 Task: Open a blank worksheet and write heading  Product price data  Add product name:-  ' TOMS Shoe, UGG Shoe, Wolverine Shoe, Z-Coil Shoe, Adidas shoe, Gucci T-shirt, Louis Vuitton bag, Zara Shirt, H&M jeans, Chanel perfume. ' in November Last week sales are  5000 to 5050. product price in between:-  5000 to 10000. Save page analysisMonthlySales_Analysis_2022
Action: Mouse moved to (73, 32)
Screenshot: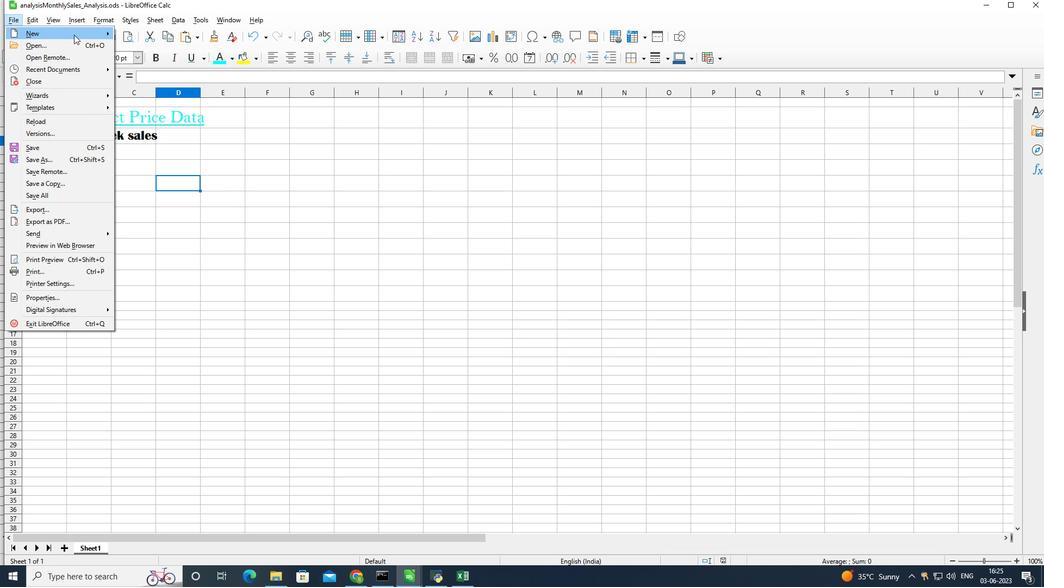 
Action: Mouse pressed left at (73, 32)
Screenshot: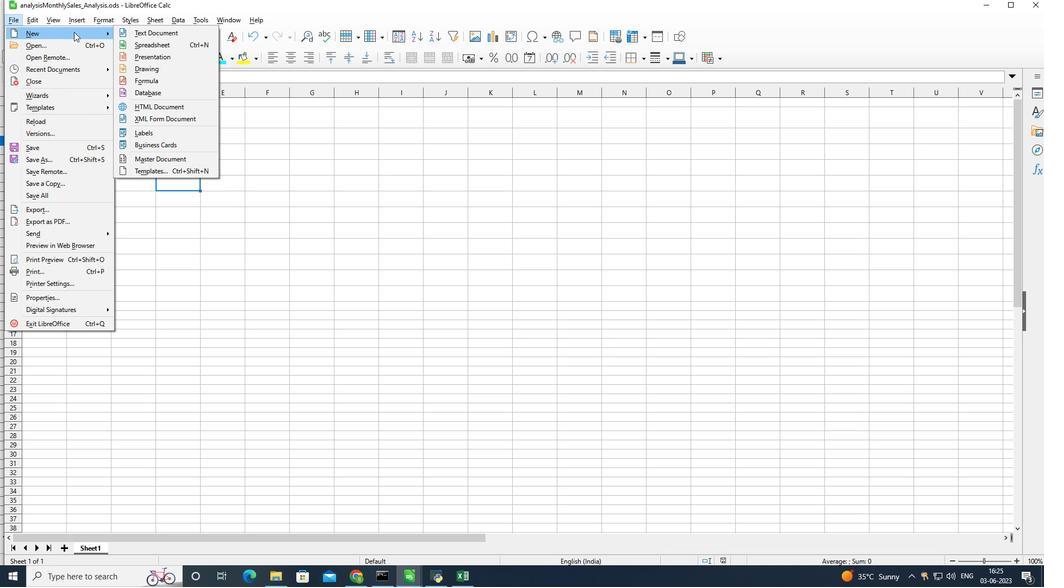 
Action: Mouse moved to (141, 41)
Screenshot: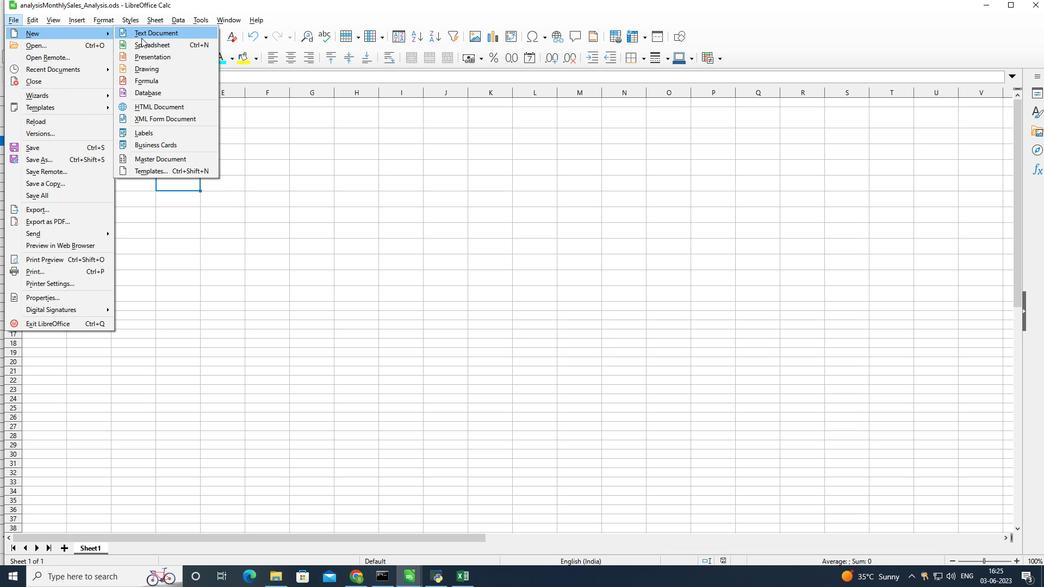 
Action: Mouse pressed left at (141, 41)
Screenshot: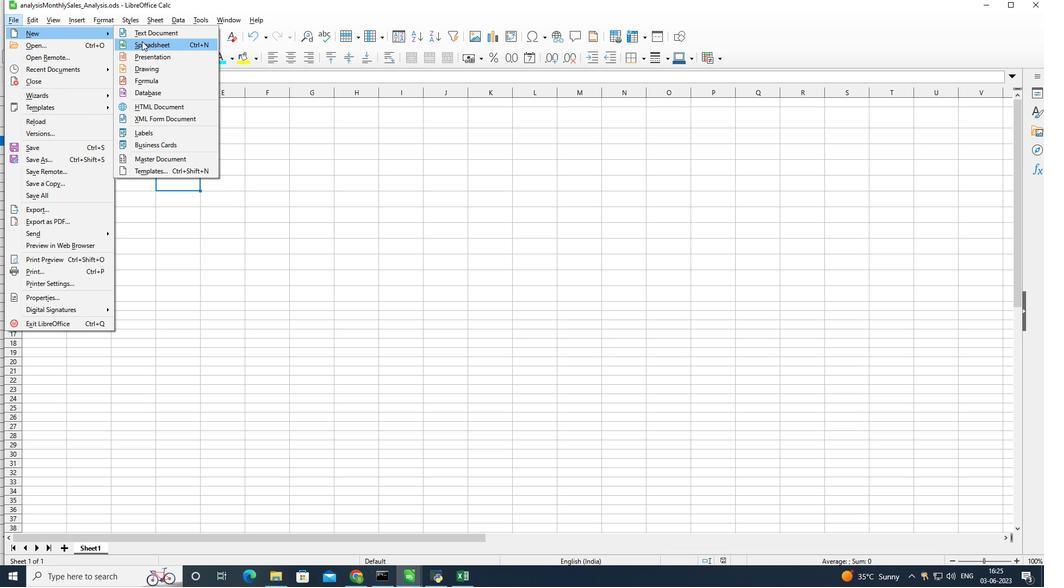 
Action: Mouse moved to (81, 113)
Screenshot: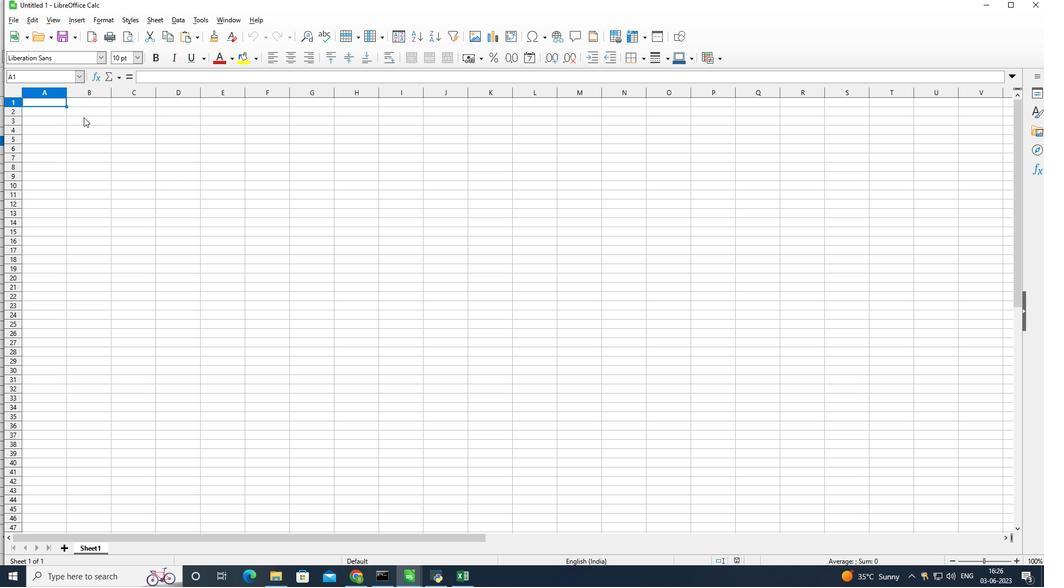 
Action: Mouse pressed left at (81, 113)
Screenshot: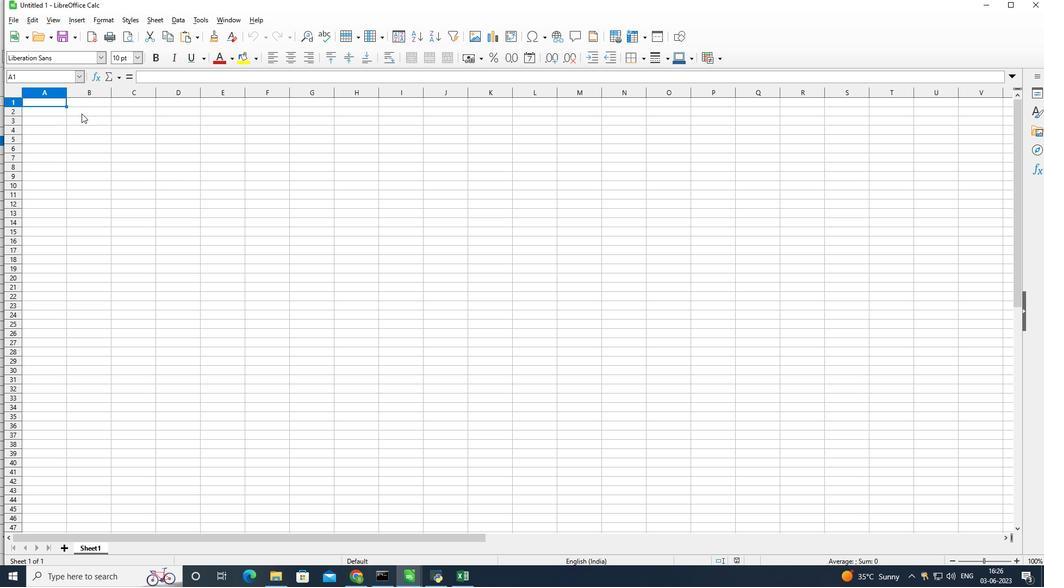 
Action: Mouse moved to (110, 110)
Screenshot: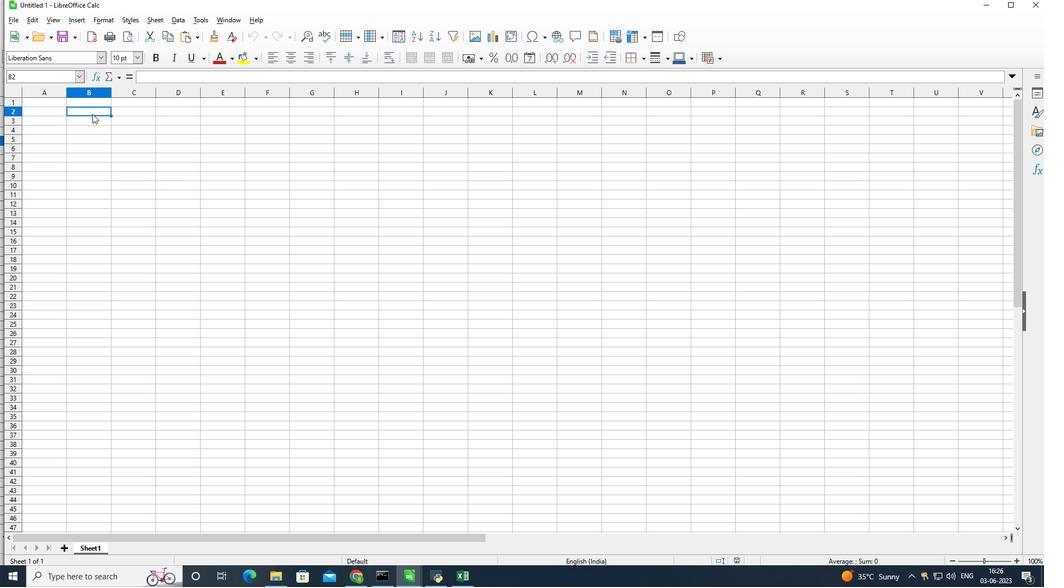 
Action: Key pressed <Key.shift>Product<Key.space>price<Key.space>data
Screenshot: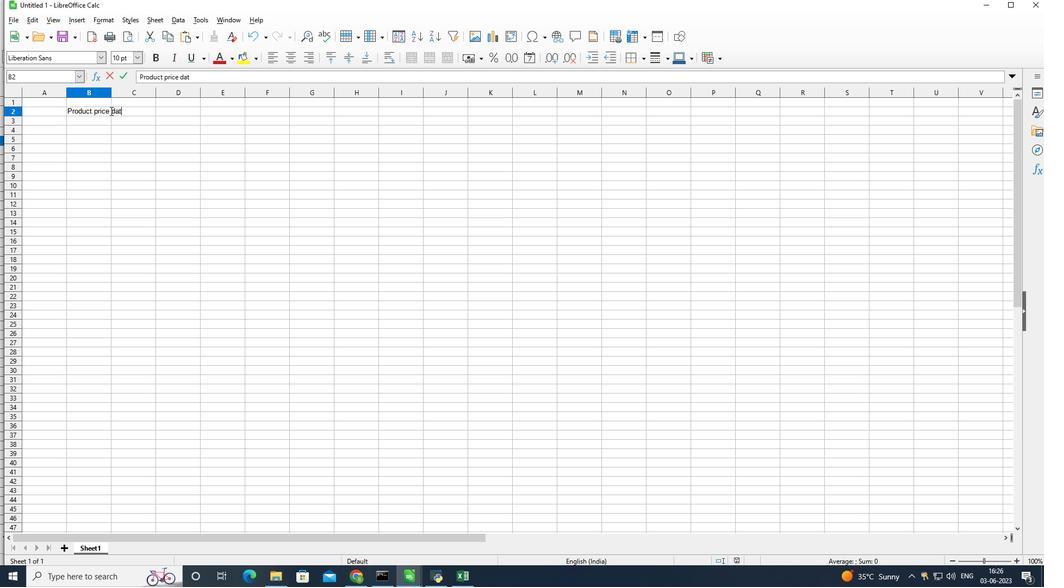 
Action: Mouse moved to (50, 119)
Screenshot: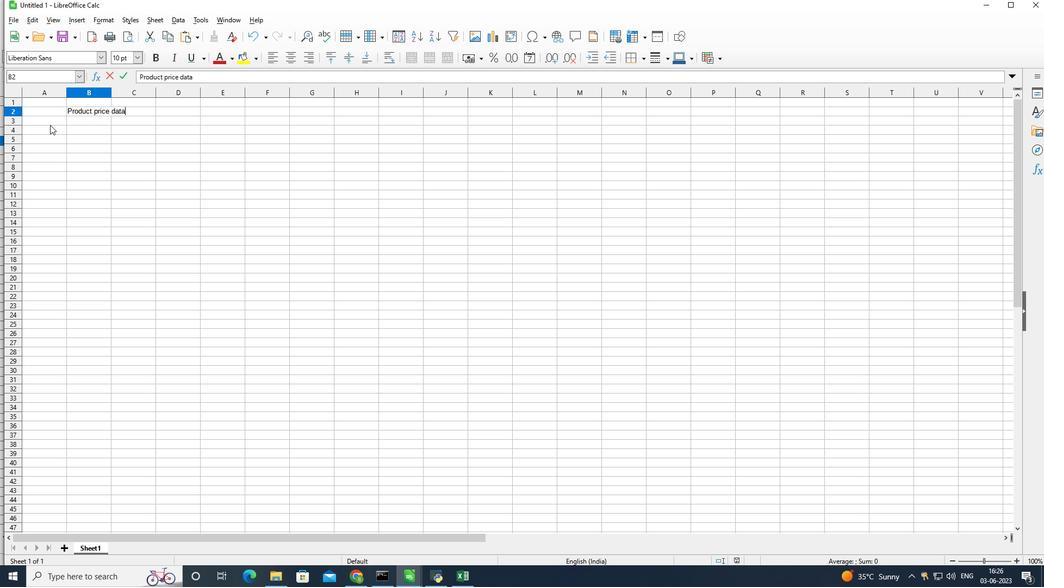 
Action: Mouse pressed left at (50, 119)
Screenshot: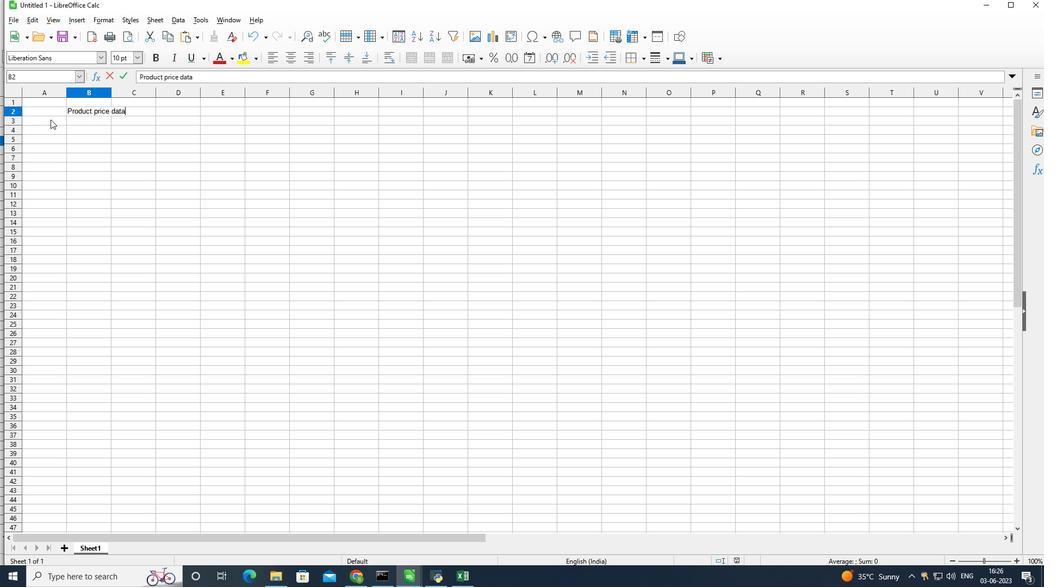 
Action: Mouse moved to (79, 103)
Screenshot: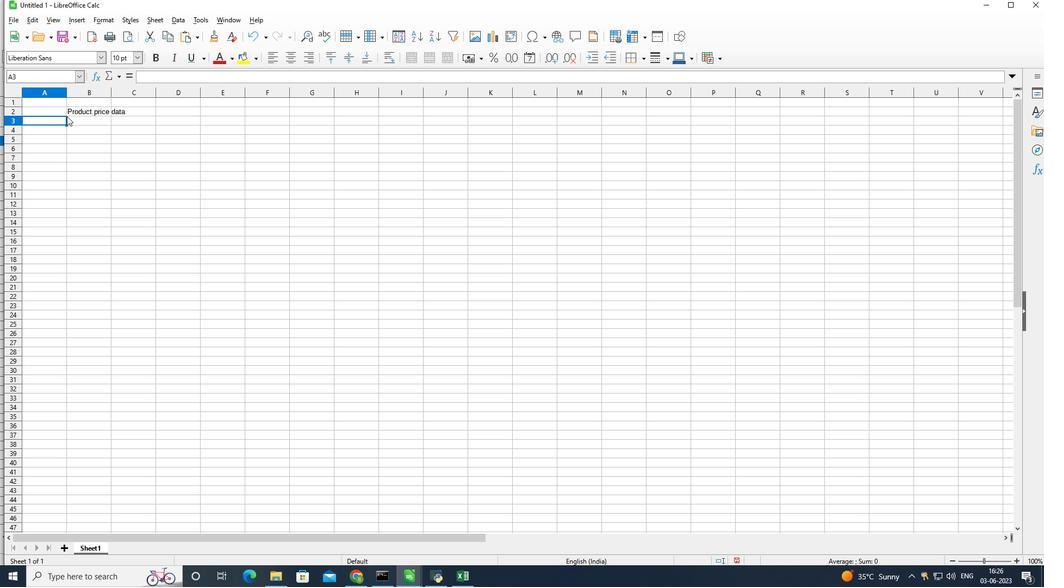 
Action: Key pressed <Key.shift>Name<Key.enter><Key.shift>T<Key.shift>OMS<Key.space>shoe<Key.enter><Key.shift>UGC<Key.space>shoe<Key.enter><Key.shift>Wolverine<Key.space><Key.shift>Shoe<Key.enter><Key.shift>Z-<Key.shift>Coil<Key.space><Key.shift>shoe<Key.enter>
Screenshot: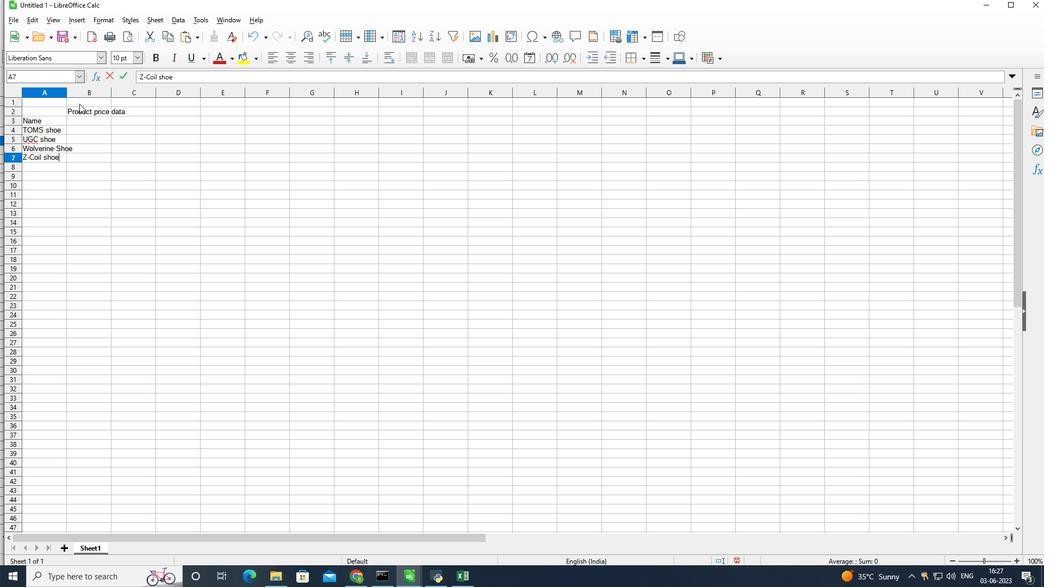 
Action: Mouse moved to (366, 213)
Screenshot: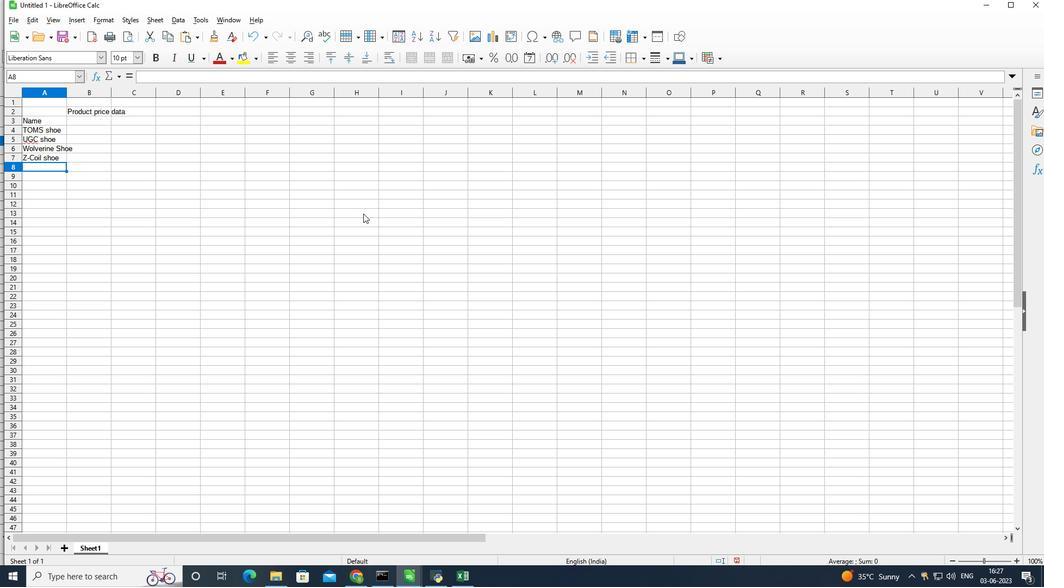 
Action: Key pressed <Key.shift>
Screenshot: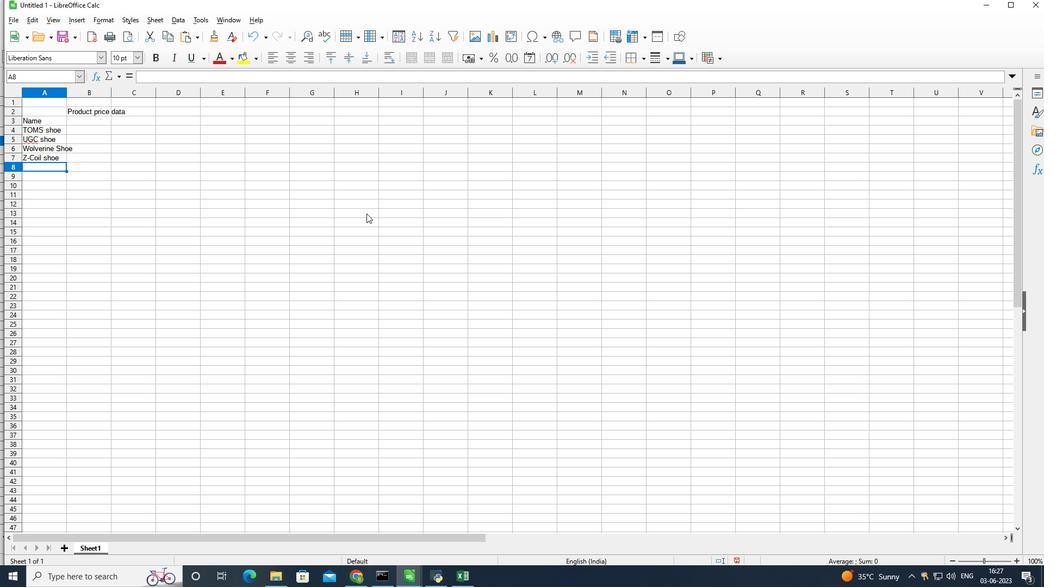 
Action: Mouse moved to (367, 213)
Screenshot: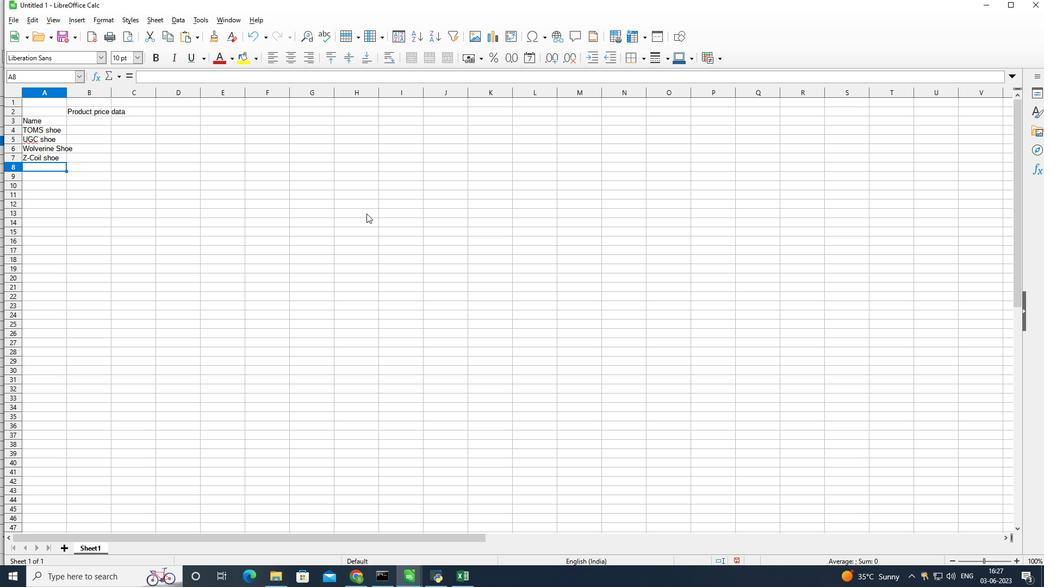
Action: Key pressed Adidas<Key.space>shoe<Key.enter><Key.shift><Key.shift><Key.shift><Key.shift><Key.shift><Key.shift><Key.shift><Key.shift><Key.shift><Key.shift><Key.shift><Key.shift><Key.shift><Key.shift><Key.shift><Key.shift>Gucci<Key.space><Key.shift>T-shirt<Key.enter>
Screenshot: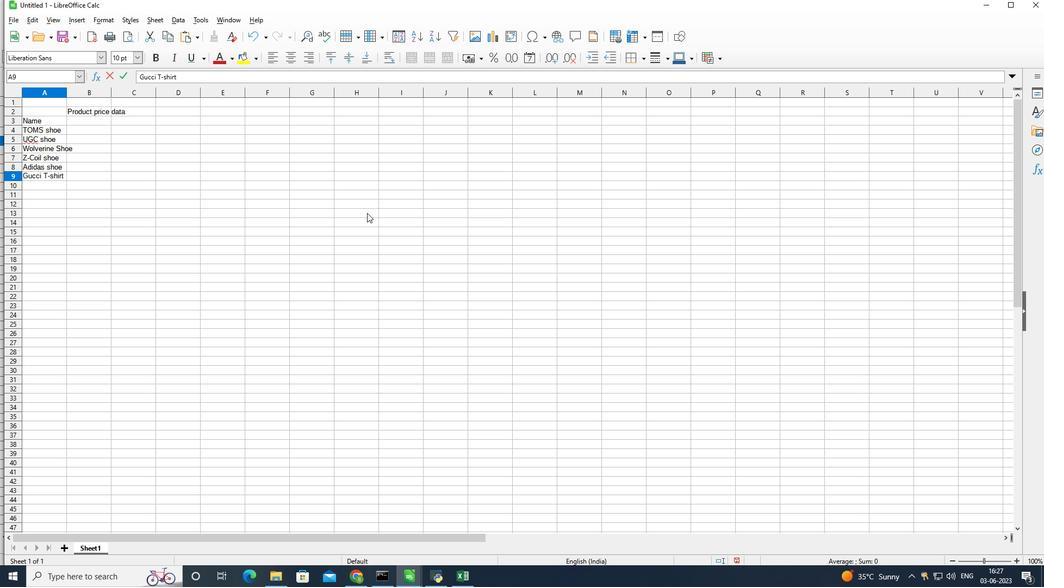 
Action: Mouse moved to (384, 201)
Screenshot: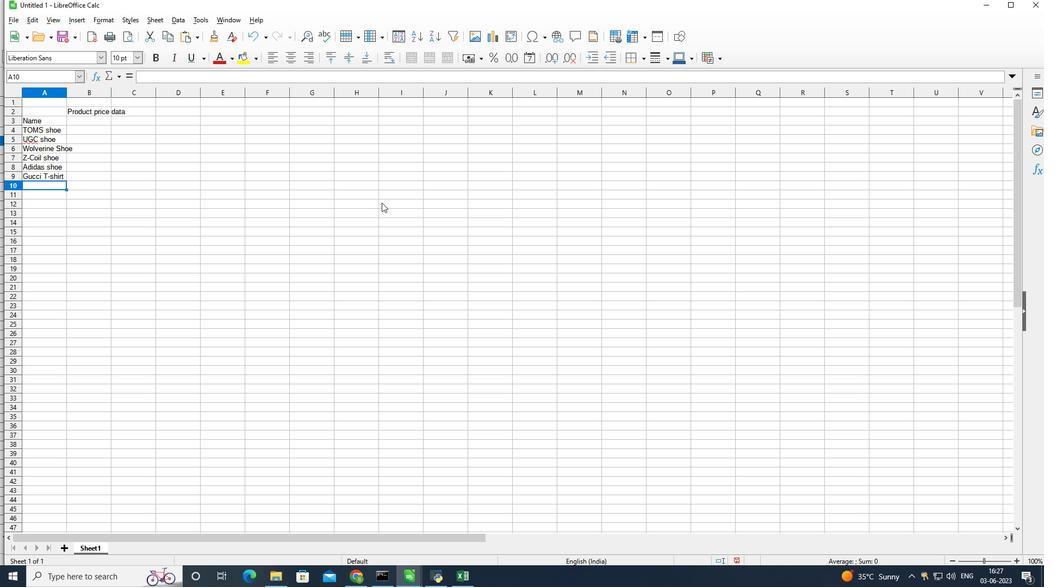 
Action: Key pressed <Key.shift>Vuitton<Key.space>bag<Key.enter><Key.shift>Zara<Key.space>shirt<Key.enter><Key.shift><Key.shift><Key.shift>H<Key.shift_r><Key.shift_r><Key.shift_r>&<Key.shift>M<Key.space>jeans<Key.enter><Key.shift>Chanel<Key.space>perfume
Screenshot: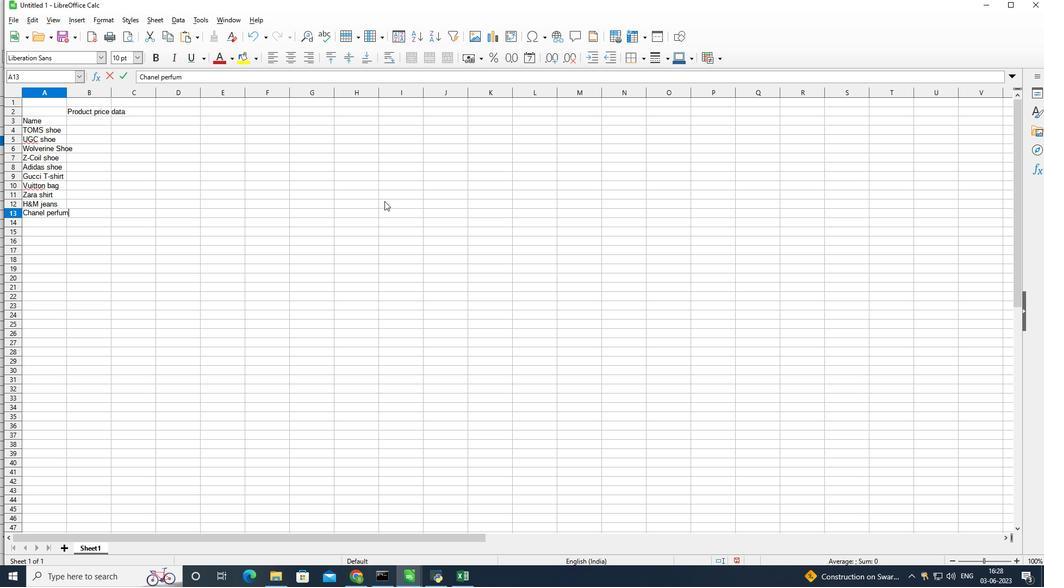 
Action: Mouse moved to (78, 117)
Screenshot: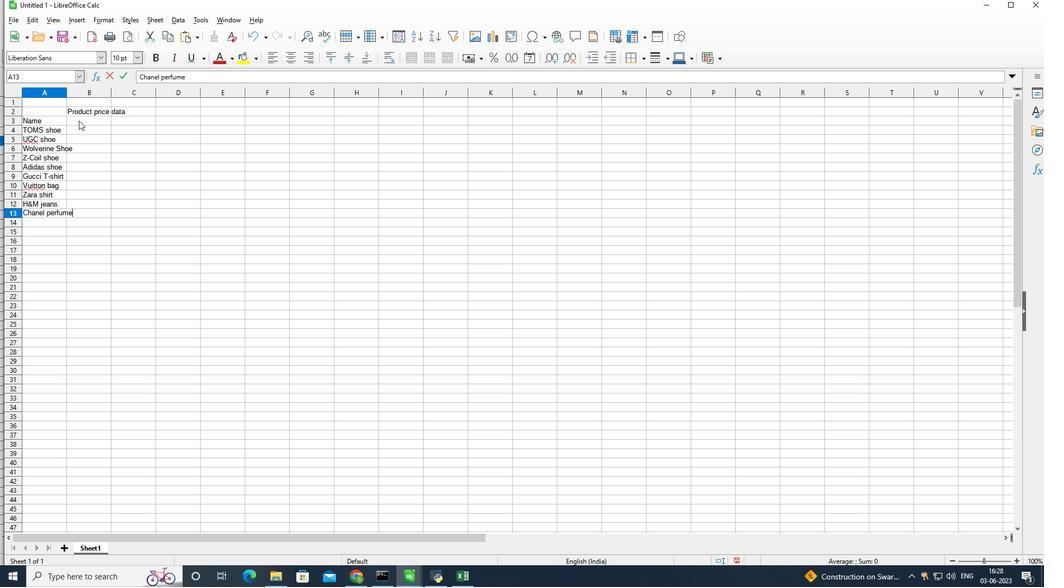 
Action: Mouse pressed left at (78, 117)
Screenshot: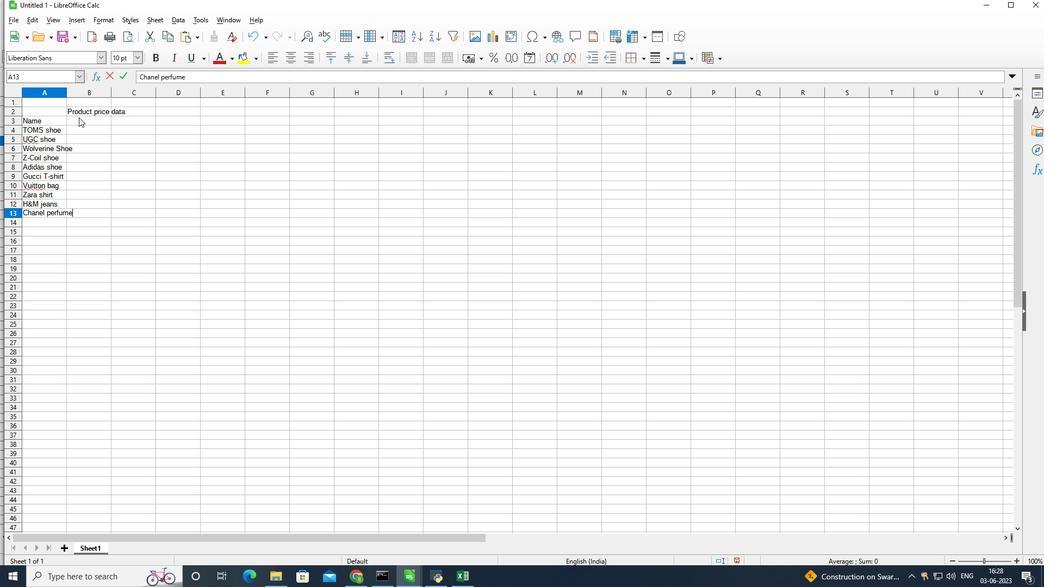 
Action: Mouse moved to (98, 119)
Screenshot: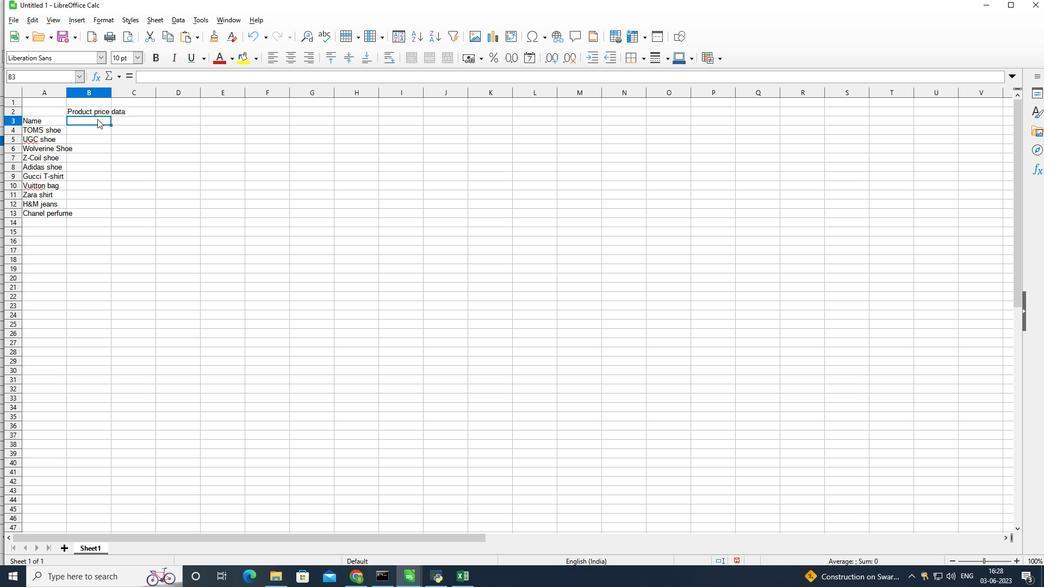 
Action: Mouse pressed left at (98, 119)
Screenshot: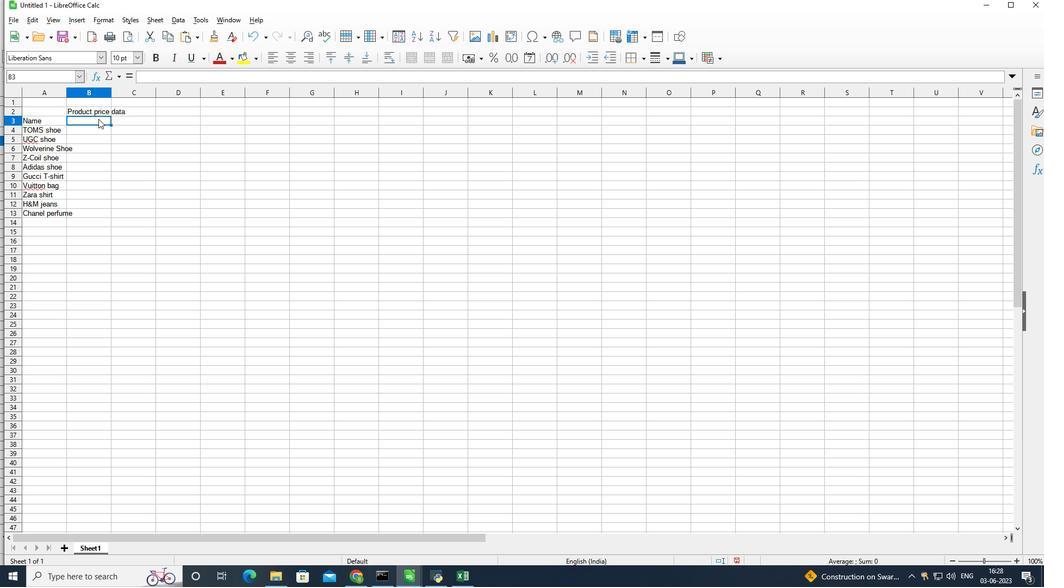 
Action: Mouse moved to (140, 121)
Screenshot: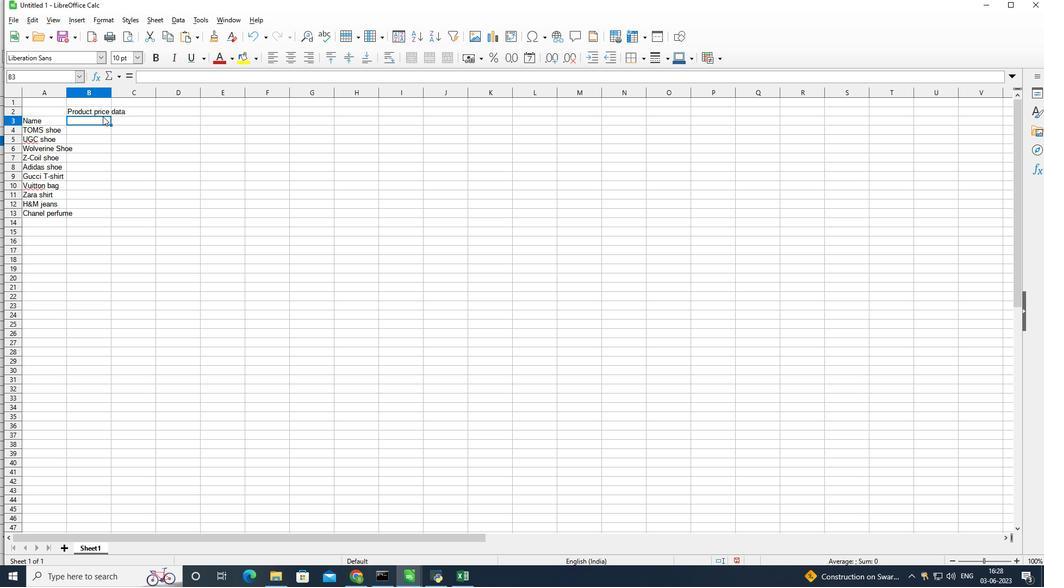 
Action: Key pressed <Key.shift><Key.shift><Key.shift>N
Screenshot: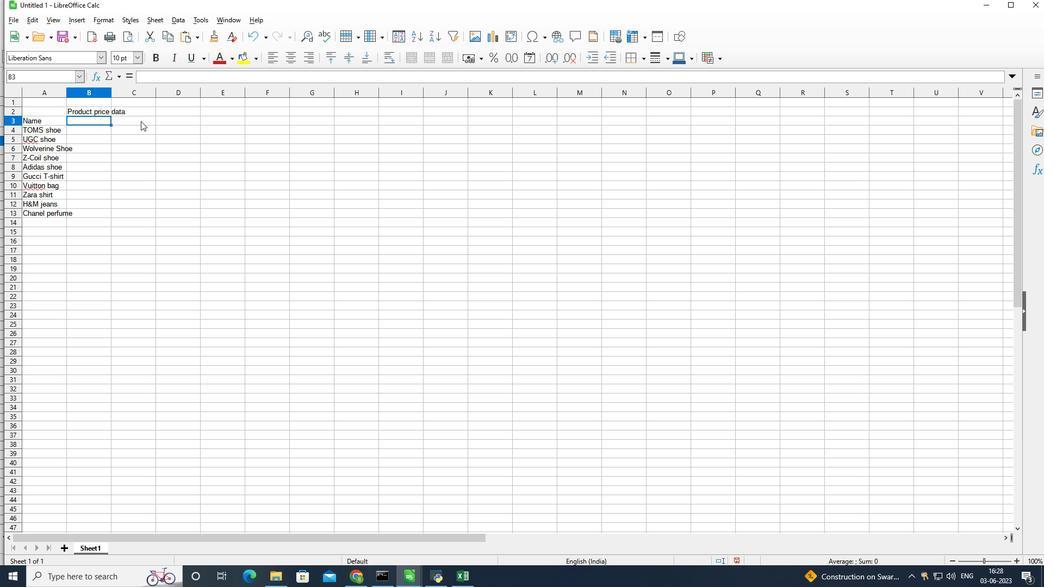 
Action: Mouse moved to (131, 90)
Screenshot: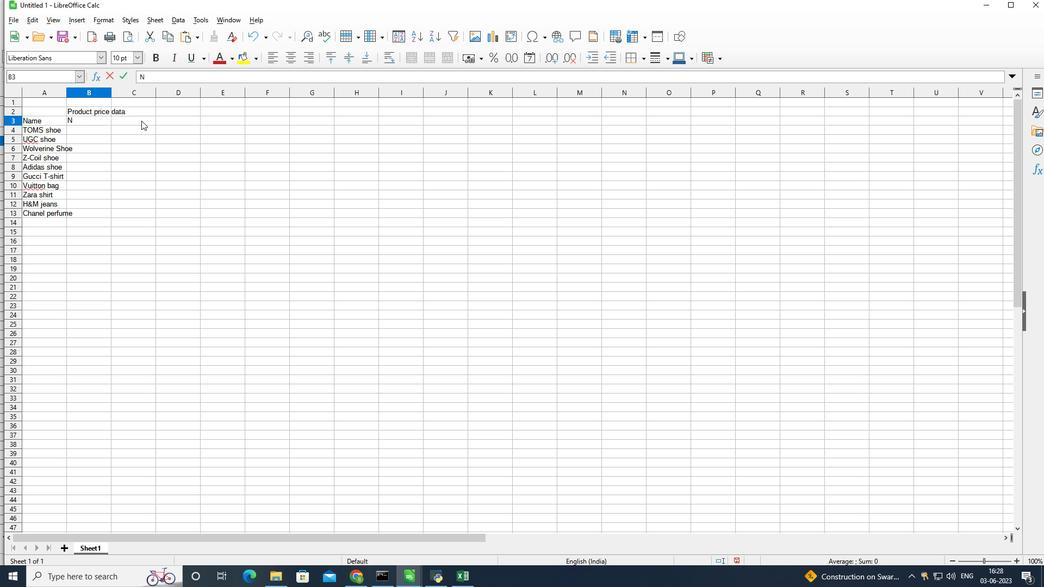 
Action: Key pressed <Key.backspace>
Screenshot: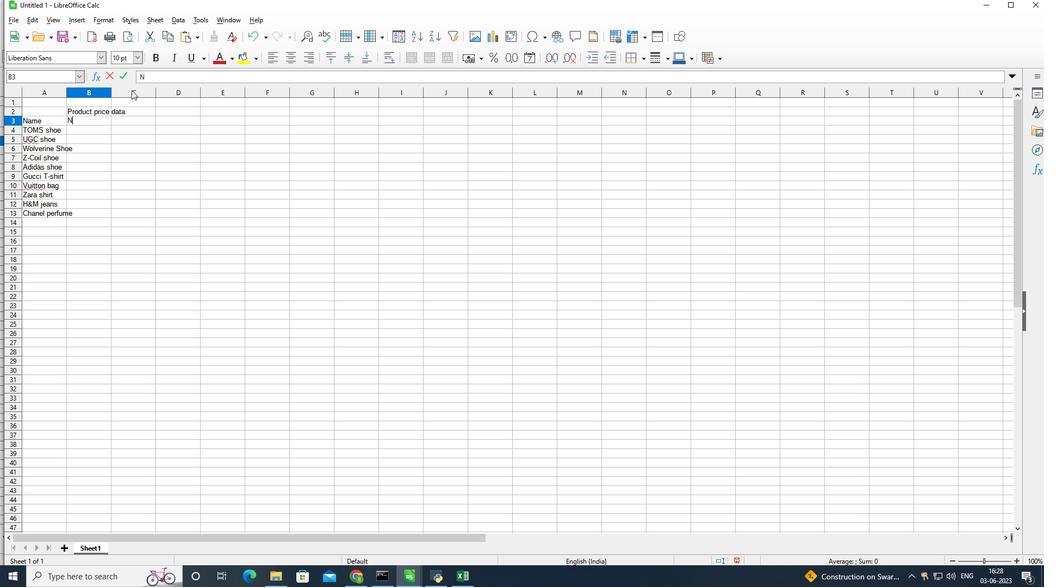 
Action: Mouse moved to (121, 116)
Screenshot: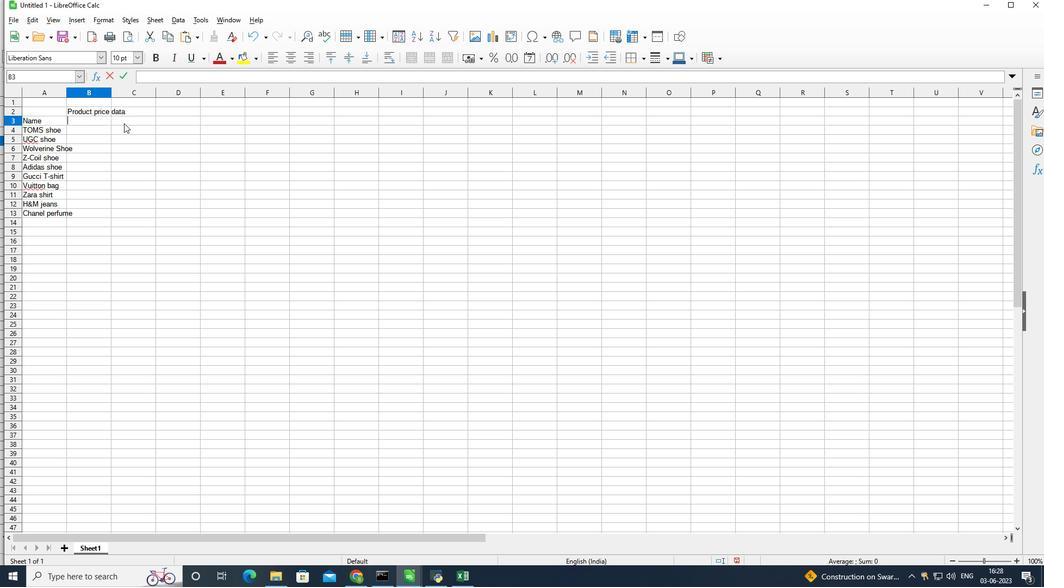 
Action: Mouse pressed left at (121, 116)
Screenshot: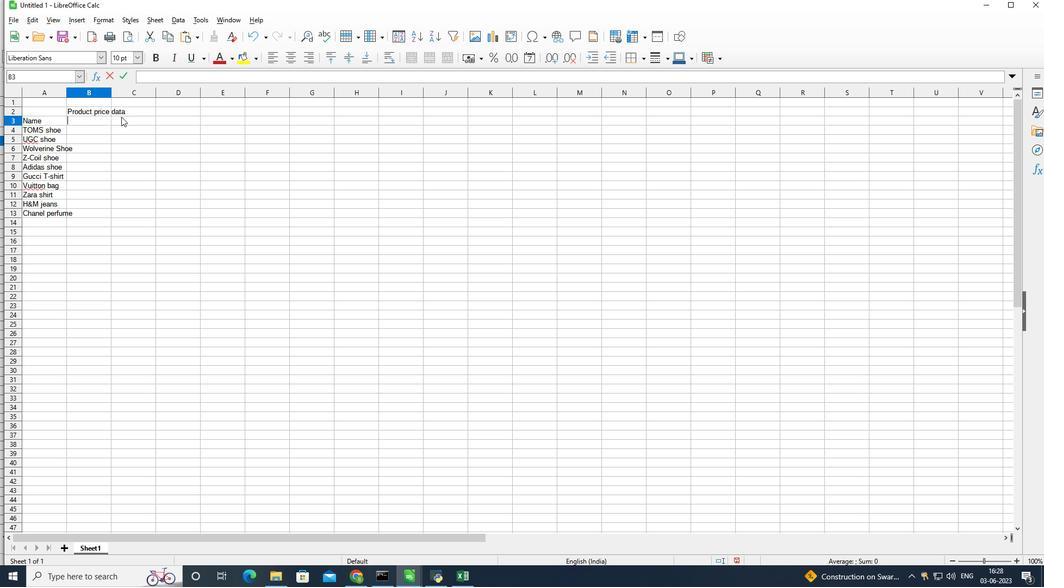 
Action: Mouse moved to (122, 117)
Screenshot: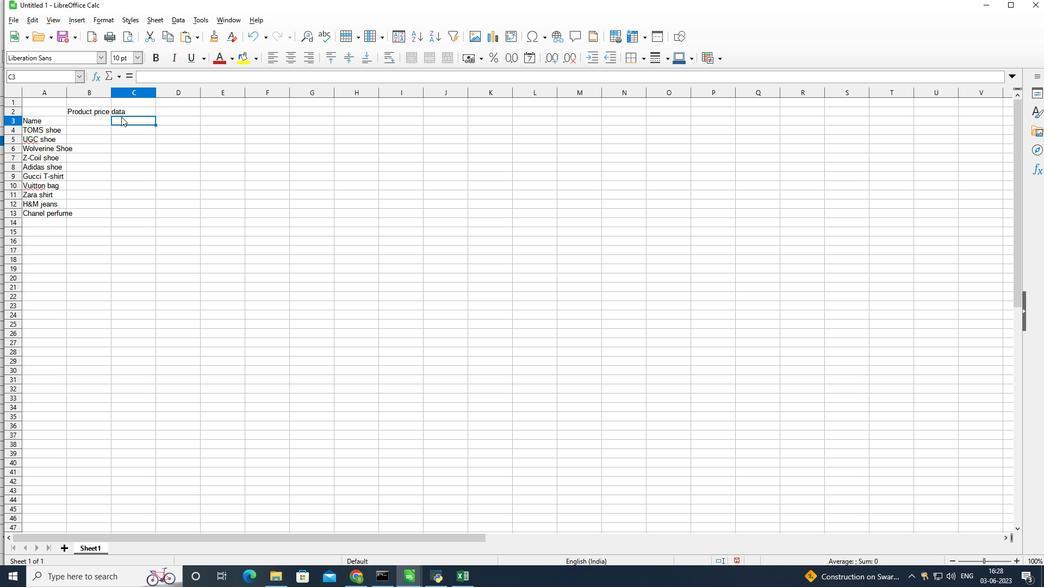 
Action: Key pressed <Key.shift>November<Key.space><Key.shift><Key.shift><Key.shift><Key.shift><Key.shift><Key.shift><Key.shift><Key.shift><Key.shift><Key.shift><Key.shift><Key.shift><Key.shift>Last<Key.shift><Key.space><Key.shift>Week<Key.space><Key.shift>Sales<Key.enter>5000<Key.enter>5050<Key.enter>
Screenshot: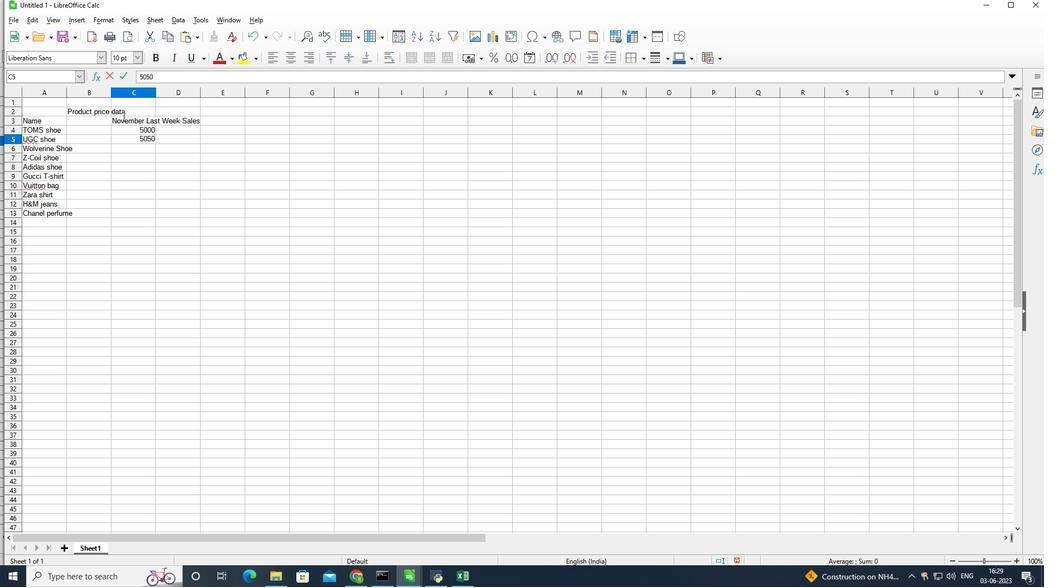 
Action: Mouse moved to (212, 107)
Screenshot: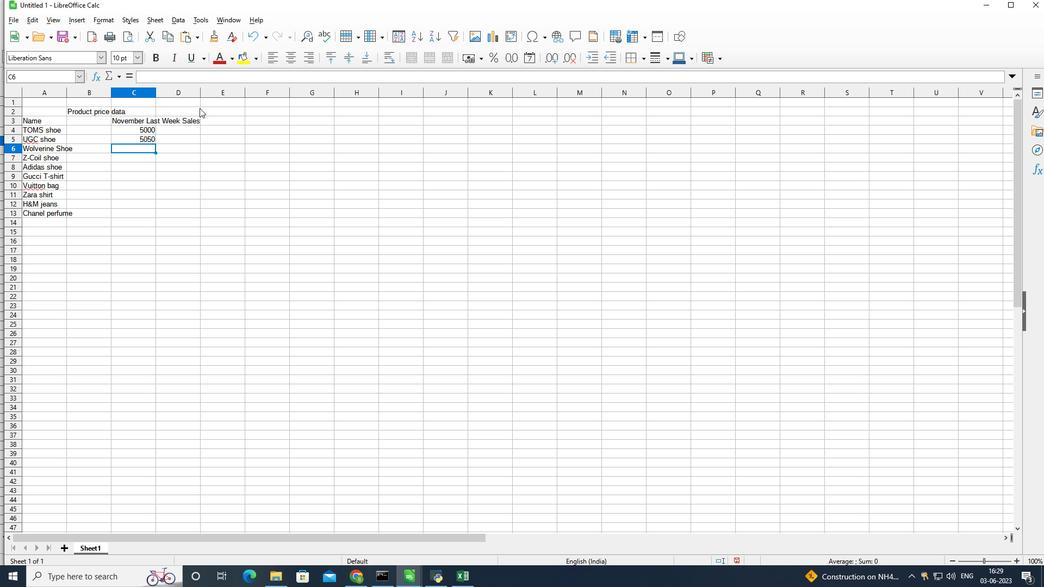 
Action: Key pressed <Key.backspace>
Screenshot: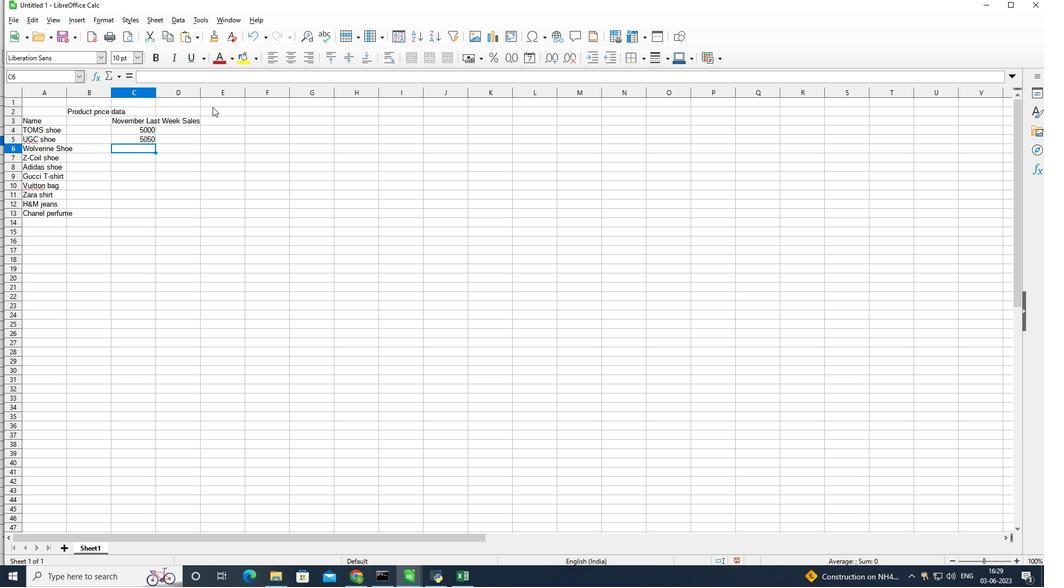 
Action: Mouse moved to (152, 141)
Screenshot: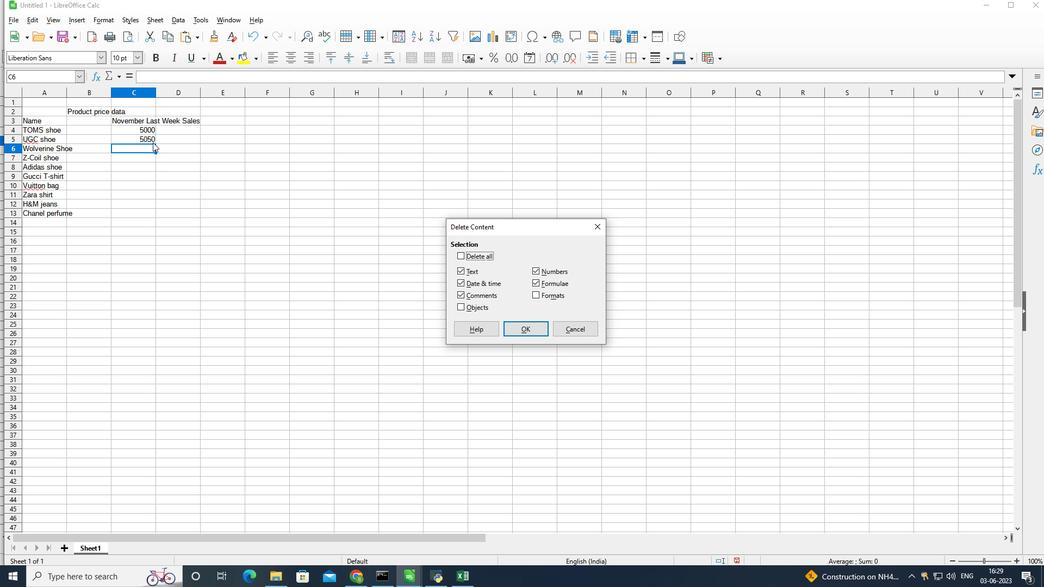
Action: Mouse pressed left at (152, 141)
Screenshot: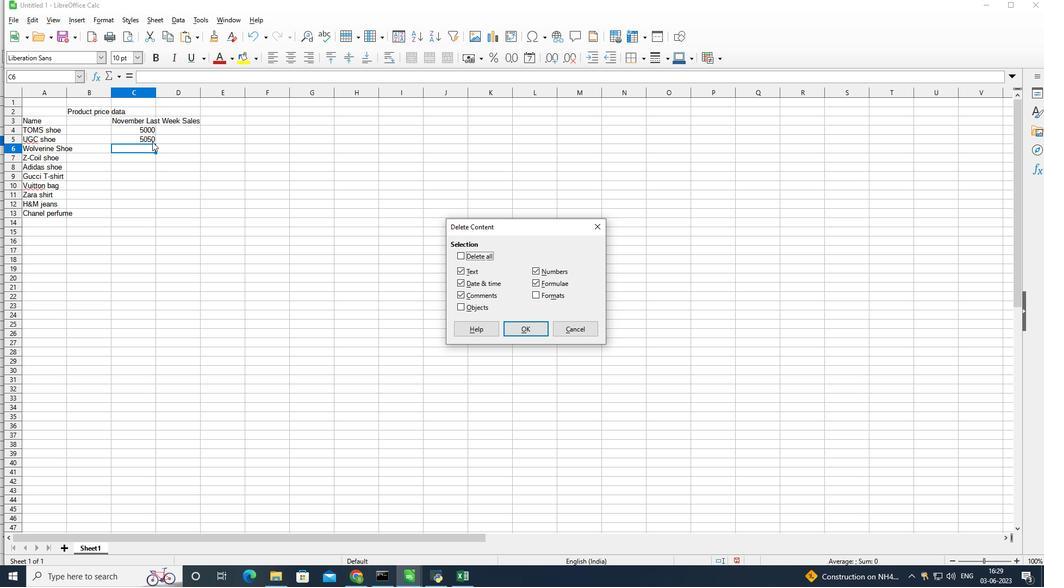 
Action: Mouse moved to (580, 327)
Screenshot: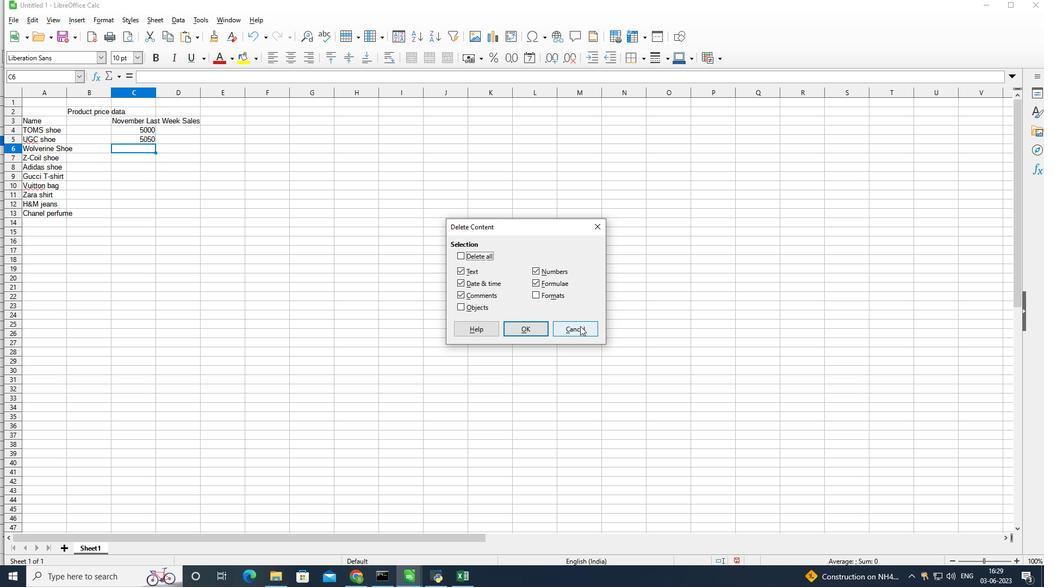 
Action: Mouse pressed left at (580, 327)
Screenshot: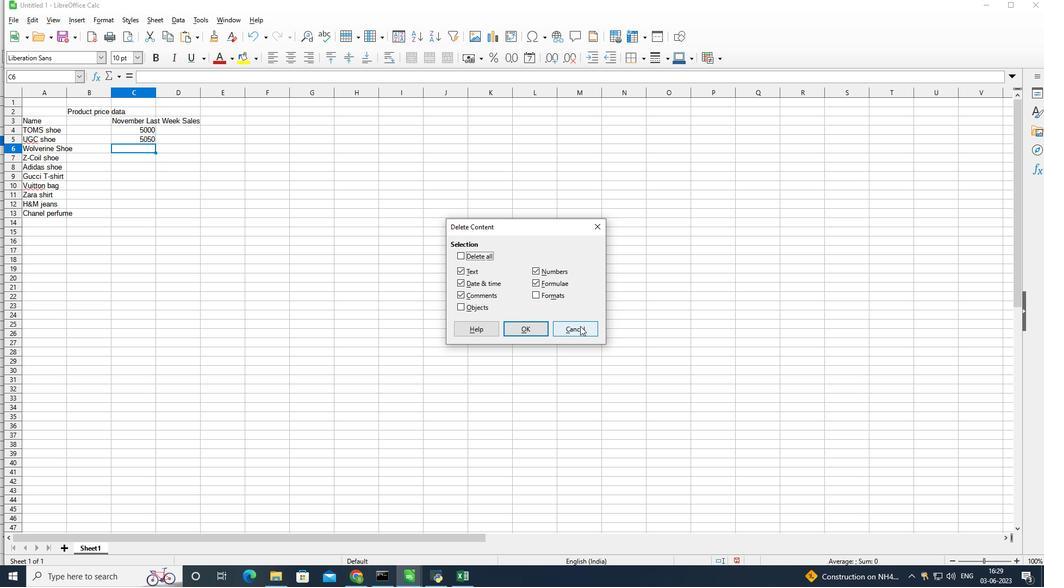 
Action: Mouse moved to (147, 136)
Screenshot: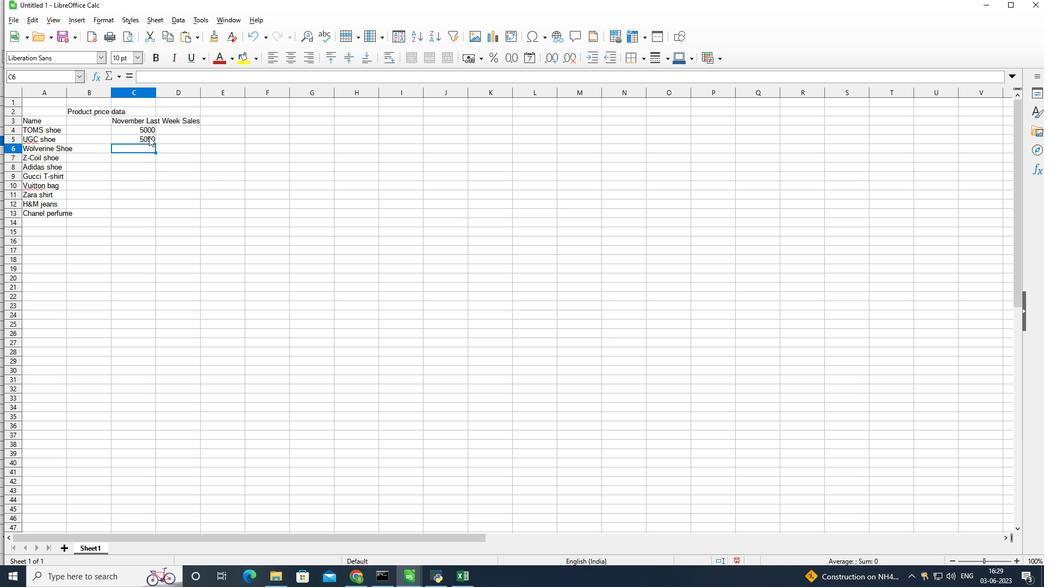 
Action: Mouse pressed left at (147, 136)
Screenshot: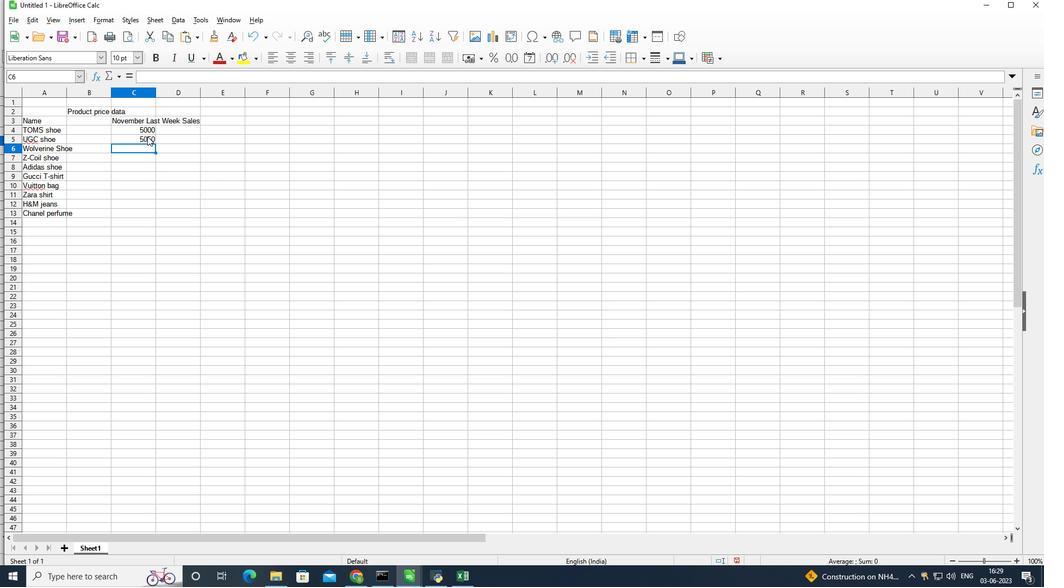 
Action: Mouse moved to (177, 145)
Screenshot: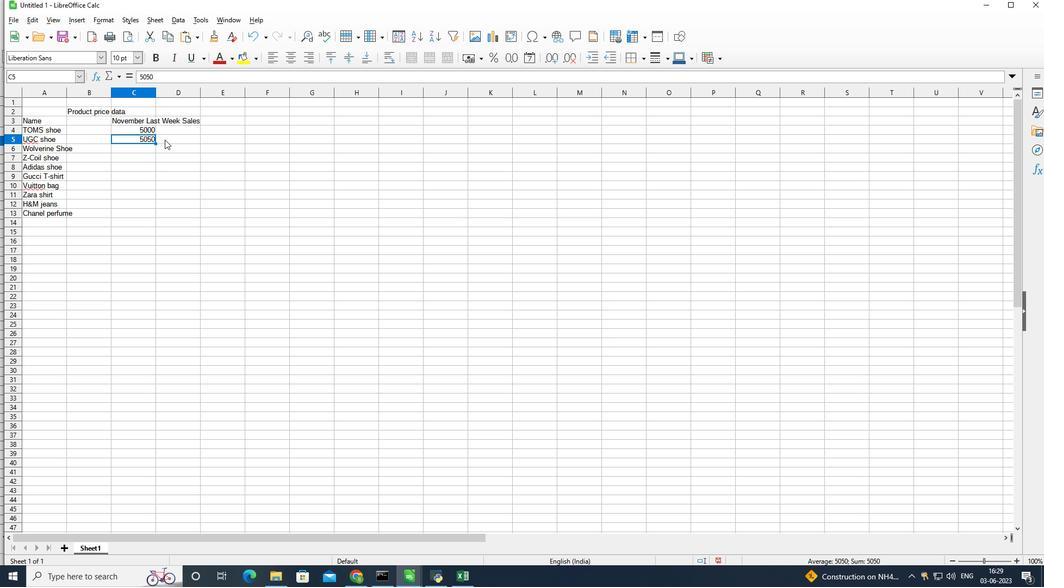 
Action: Key pressed 5
Screenshot: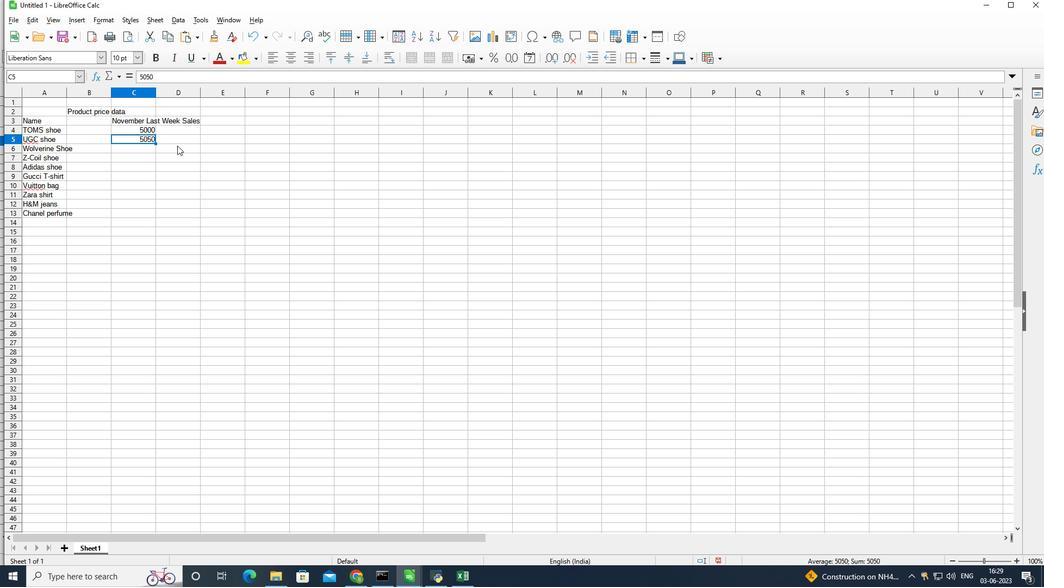 
Action: Mouse moved to (183, 145)
Screenshot: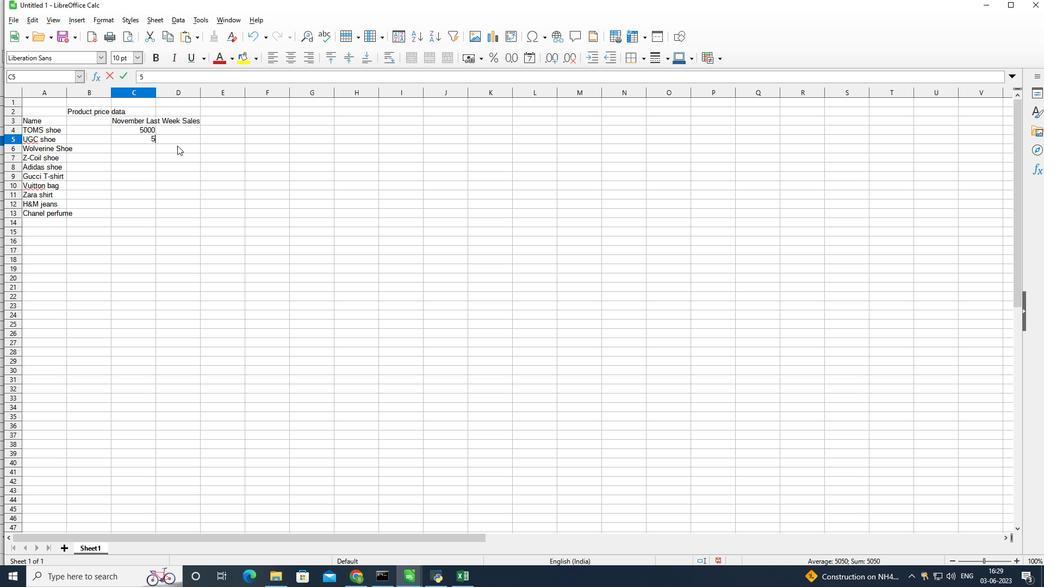 
Action: Key pressed <Key.backspace>5555
Screenshot: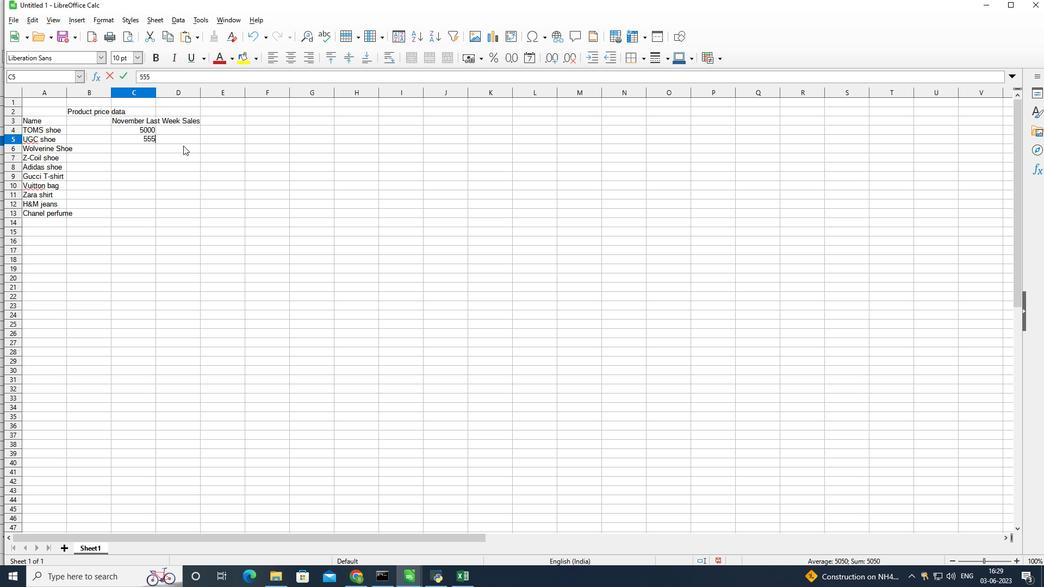 
Action: Mouse moved to (247, 150)
Screenshot: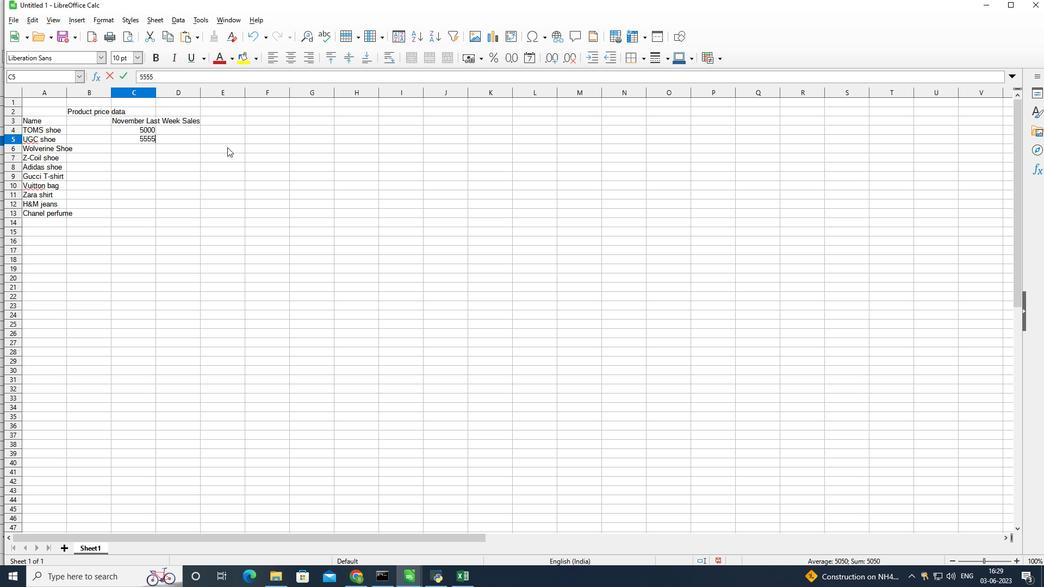 
Action: Key pressed <Key.enter>5678<Key.enter>6<Key.enter>
Screenshot: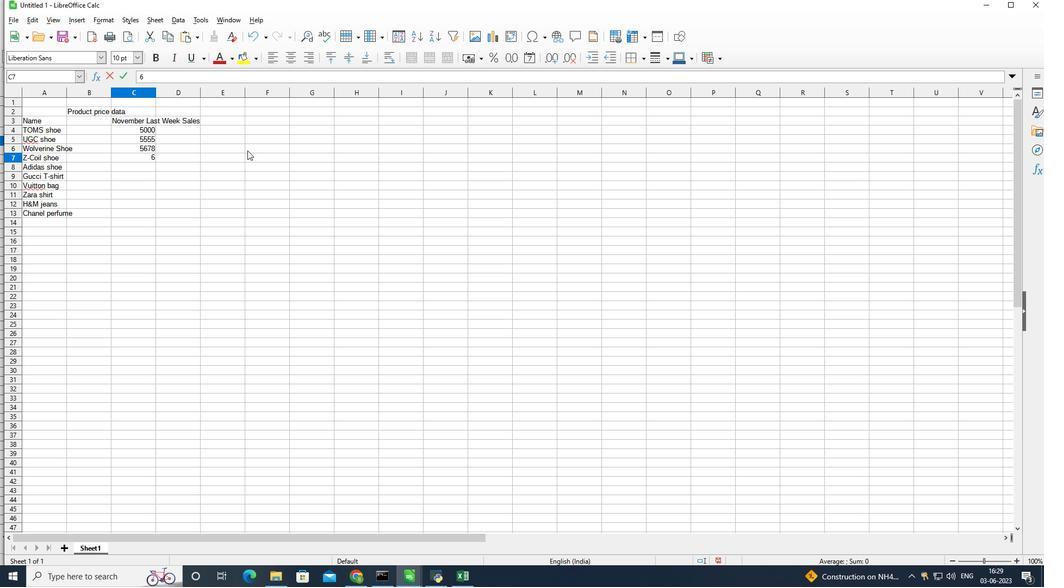 
Action: Mouse moved to (307, 157)
Screenshot: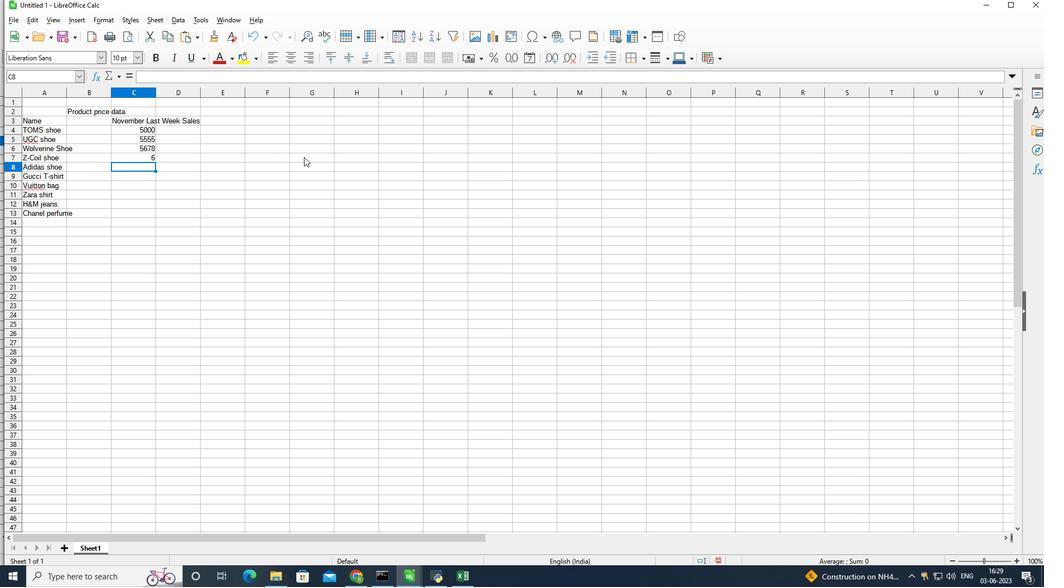 
Action: Key pressed <Key.up><Key.enter><Key.up><Key.up><Key.up>5000<Key.backspace>1<Key.enter>50002<Key.enter><Key.up>5002<Key.enter>5003<Key.enter>5004<Key.enter>5005<Key.enter>5040<Key.enter>5049<Key.enter>5030<Key.enter>5050
Screenshot: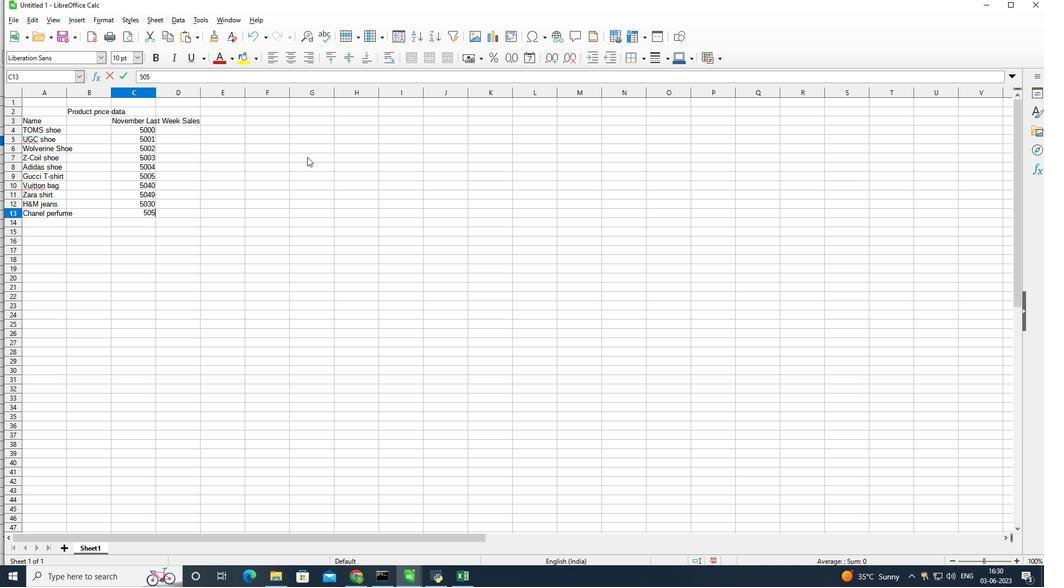
Action: Mouse moved to (207, 127)
Screenshot: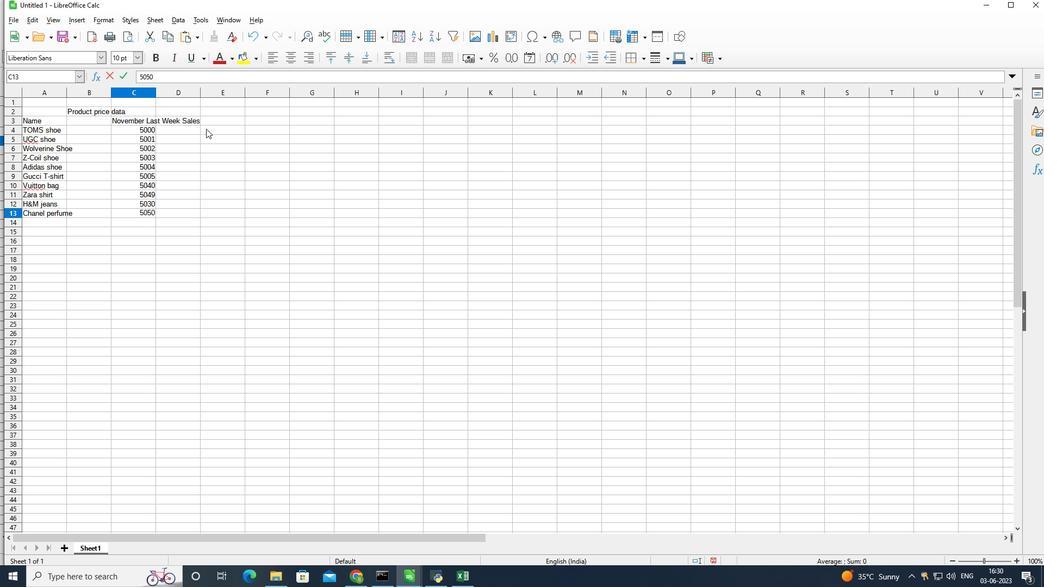 
Action: Mouse pressed left at (207, 127)
Screenshot: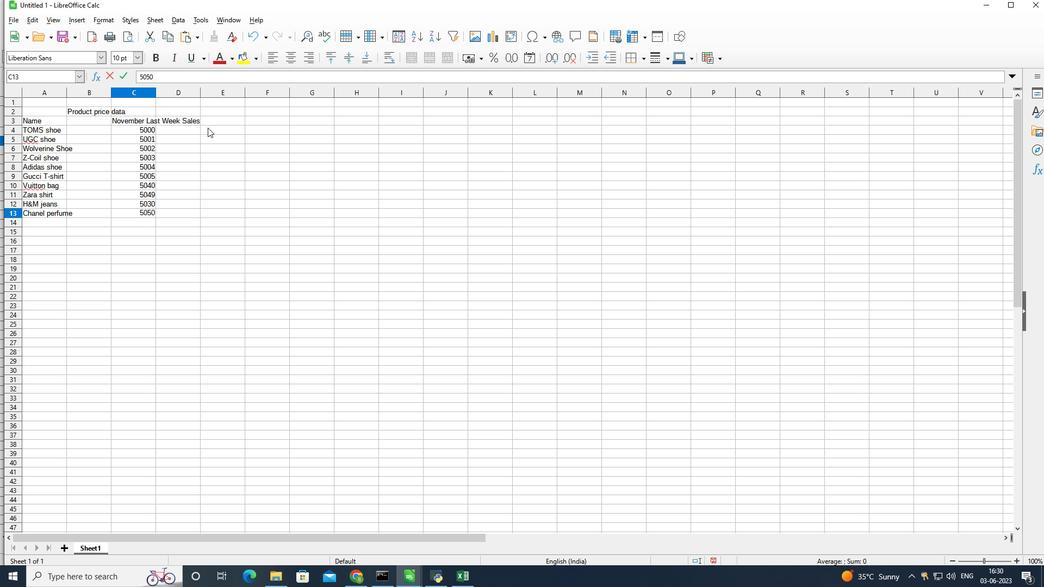
Action: Mouse moved to (208, 127)
Screenshot: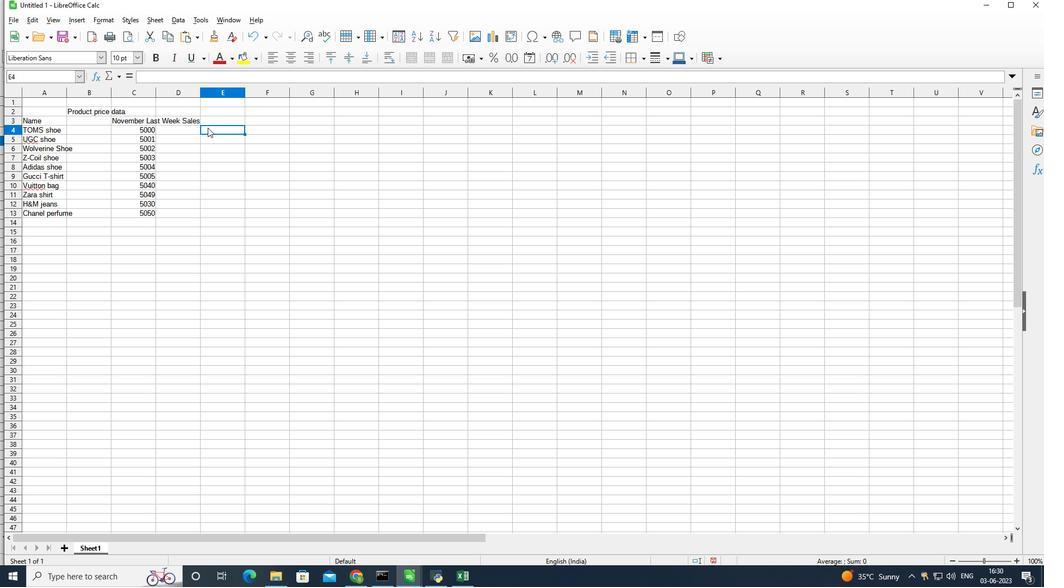 
Action: Mouse pressed left at (208, 127)
Screenshot: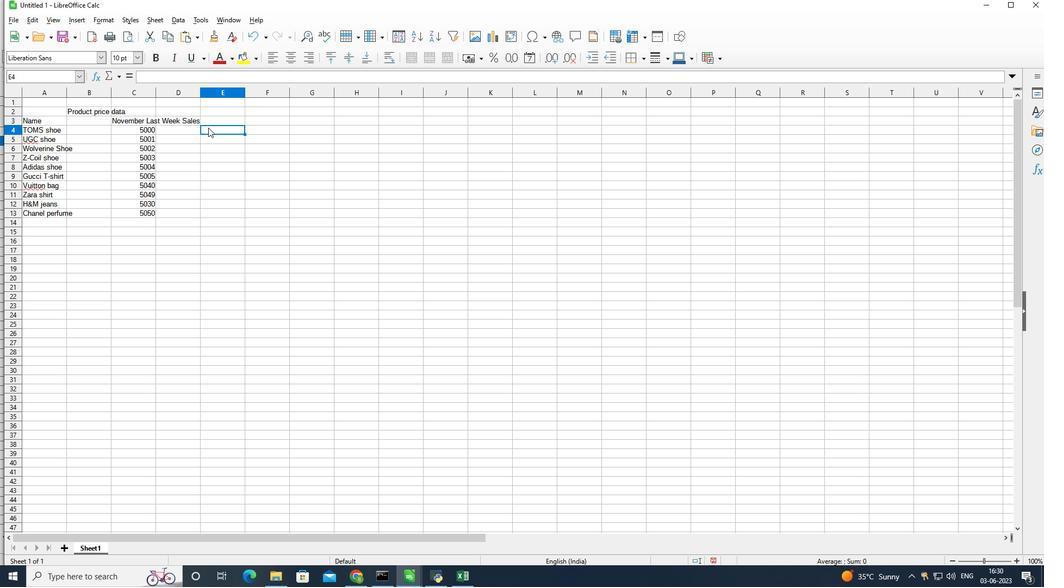 
Action: Mouse moved to (204, 115)
Screenshot: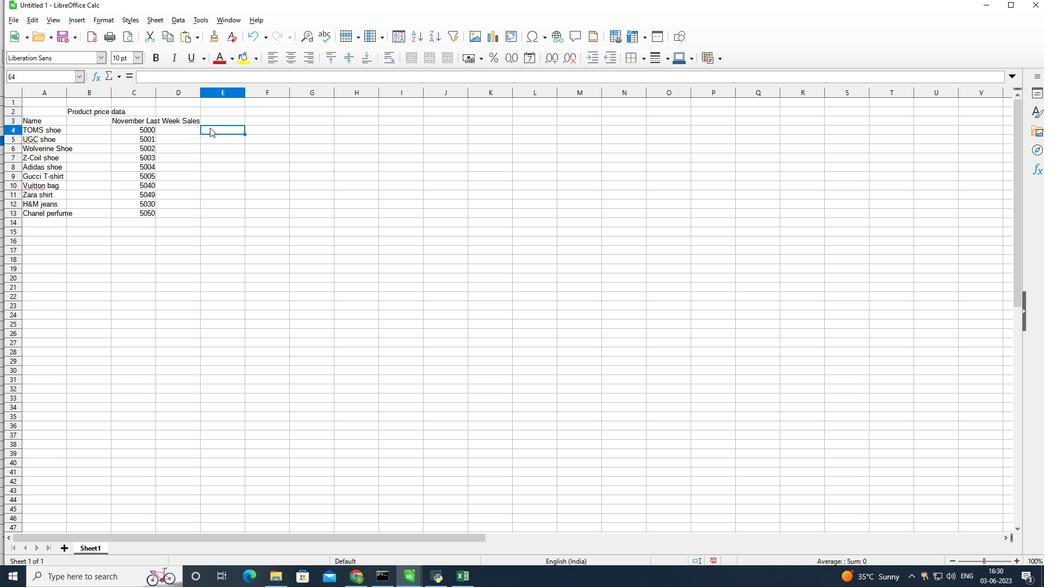 
Action: Key pressed <Key.shift>Product<Key.space><Key.shift>Price<Key.enter>
Screenshot: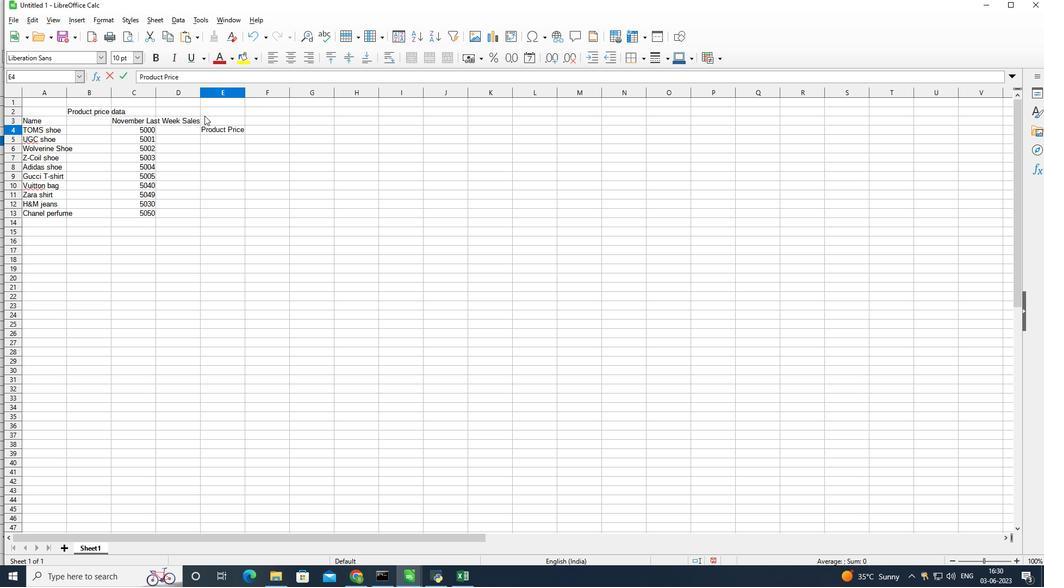 
Action: Mouse moved to (208, 112)
Screenshot: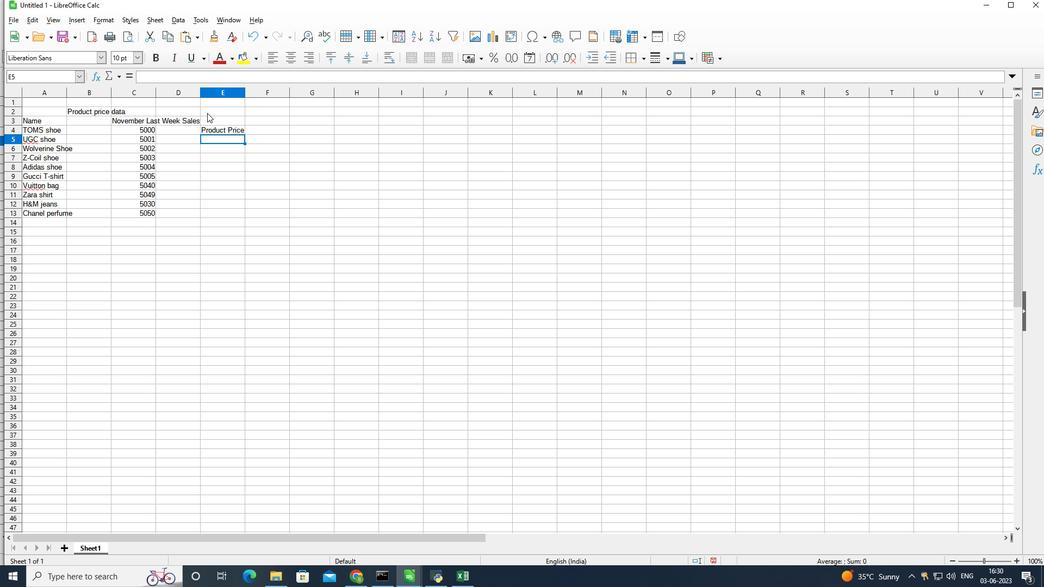 
Action: Key pressed 5000<Key.enter>5555<Key.enter>6000<Key.enter>6666<Key.enter>7000<Key.enter>7777<Key.enter>8000<Key.enter>8888<Key.enter>9000<Key.backspace><Key.backspace><Key.backspace><Key.backspace>10000
Screenshot: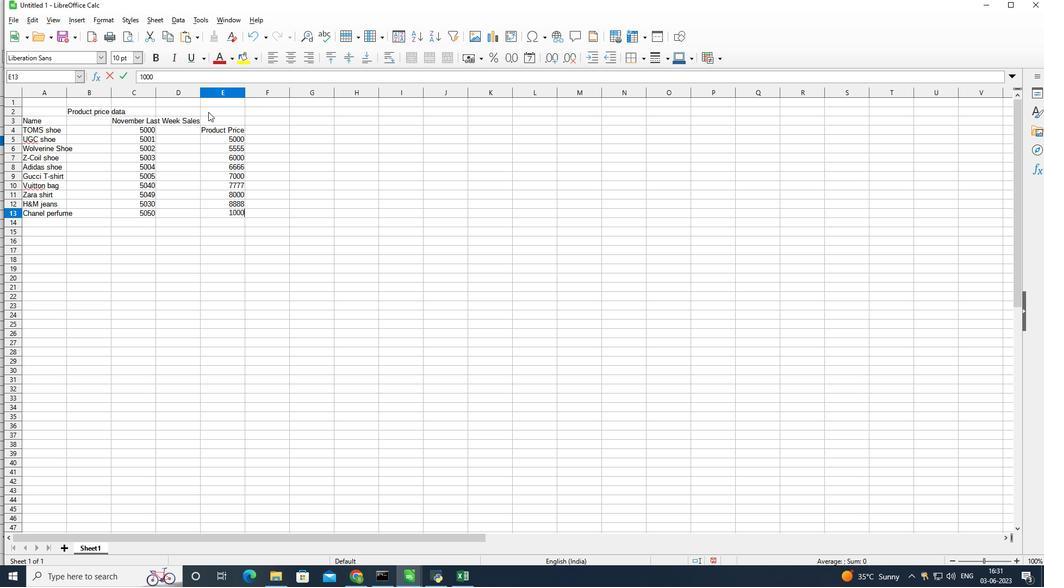 
Action: Mouse moved to (324, 297)
Screenshot: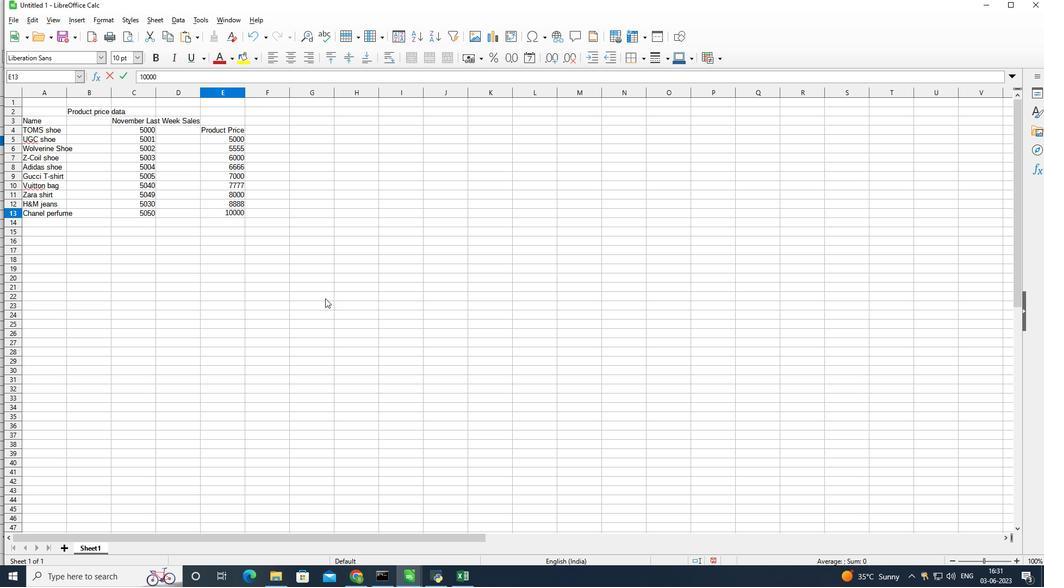 
Action: Key pressed ctrl+S
Screenshot: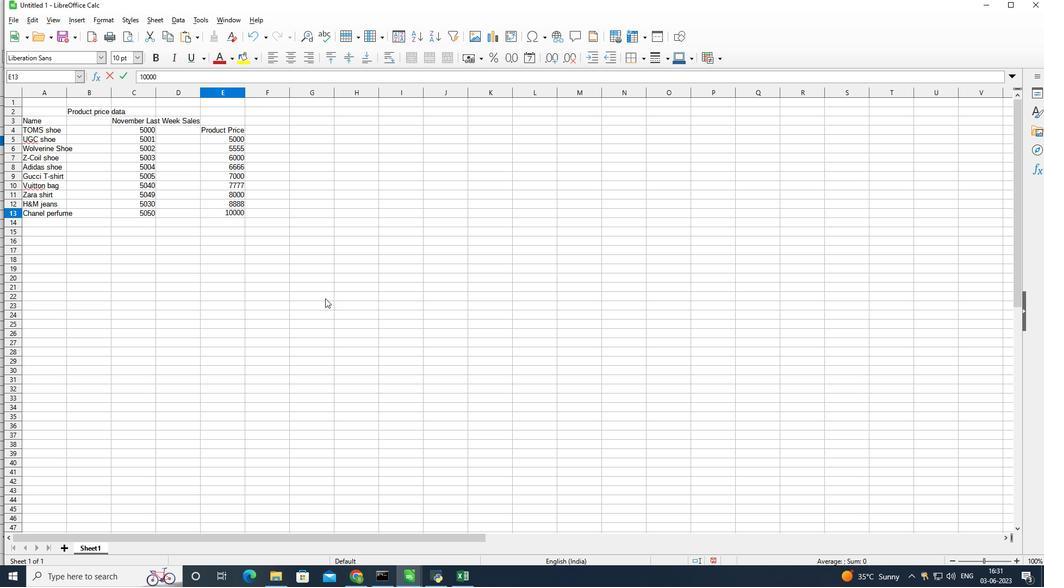 
Action: Mouse moved to (348, 262)
Screenshot: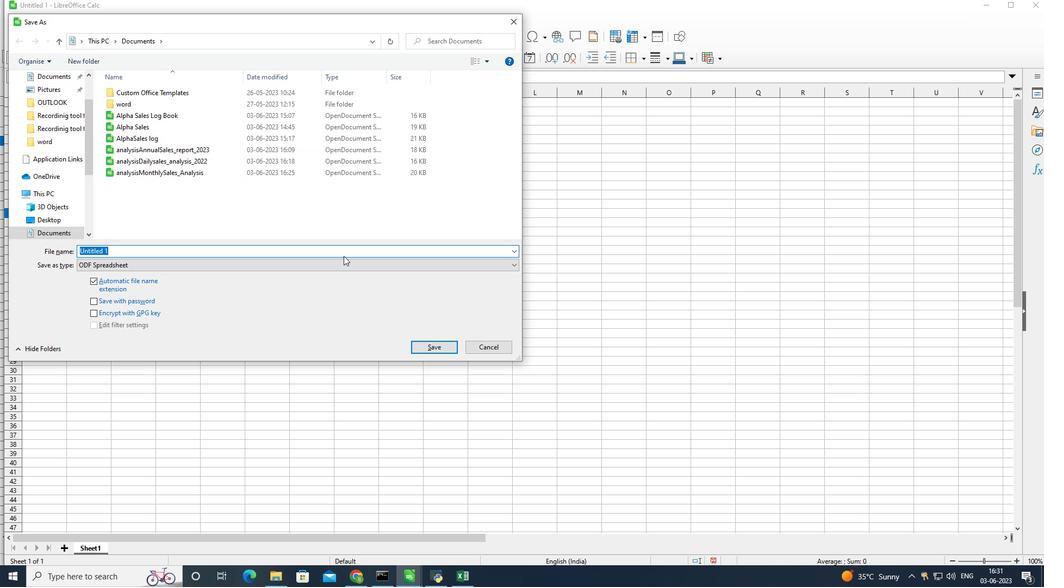 
Action: Key pressed analysis<Key.shift>Monthly<Key.shift>Sales<Key.shift_r>_<Key.shift>Analysis<Key.shift_r><Key.shift_r><Key.shift_r><Key.shift_r><Key.shift_r>_2022
Screenshot: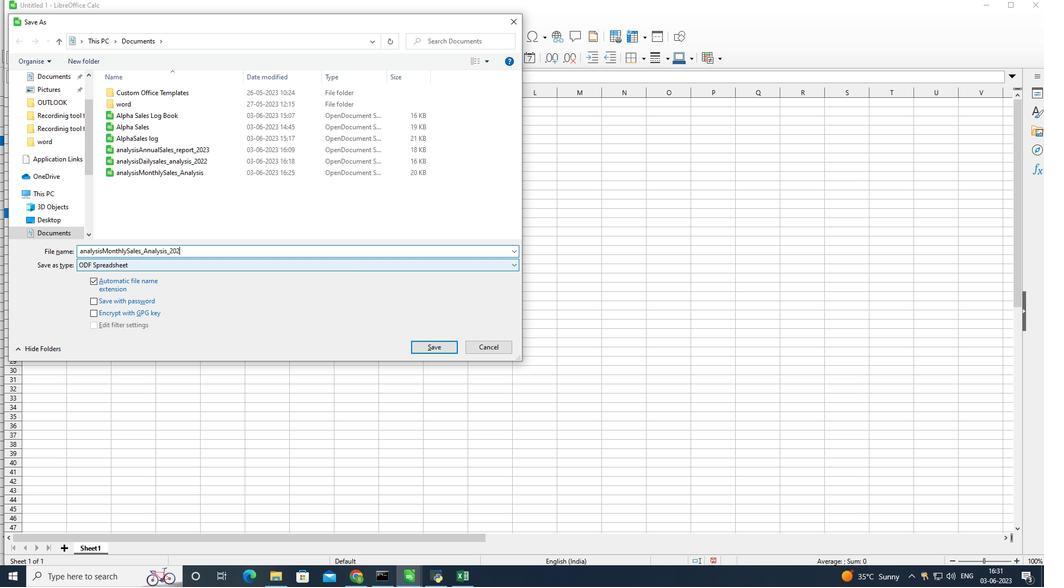 
Action: Mouse moved to (438, 349)
Screenshot: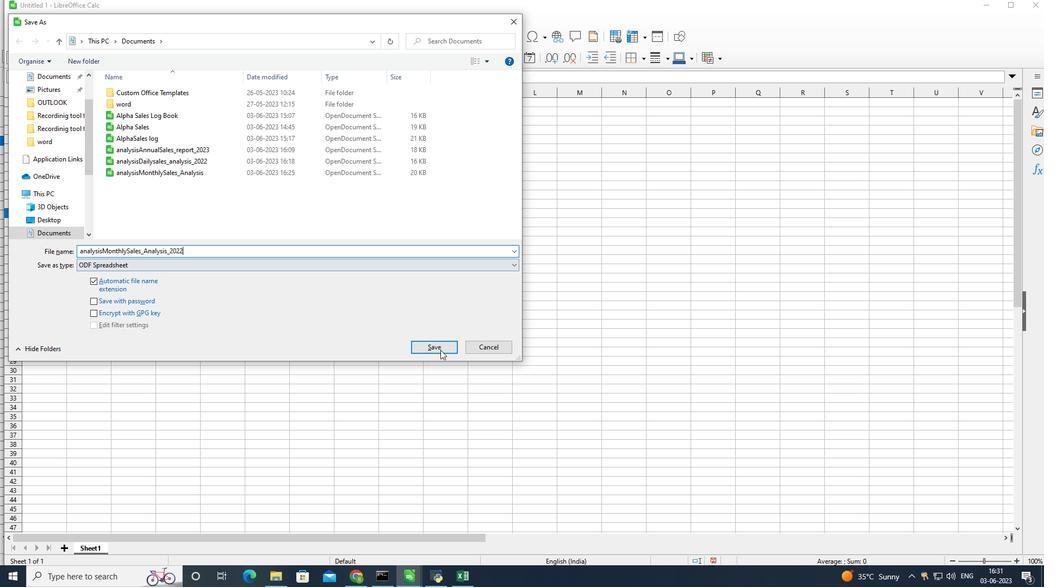 
Action: Mouse pressed left at (438, 349)
Screenshot: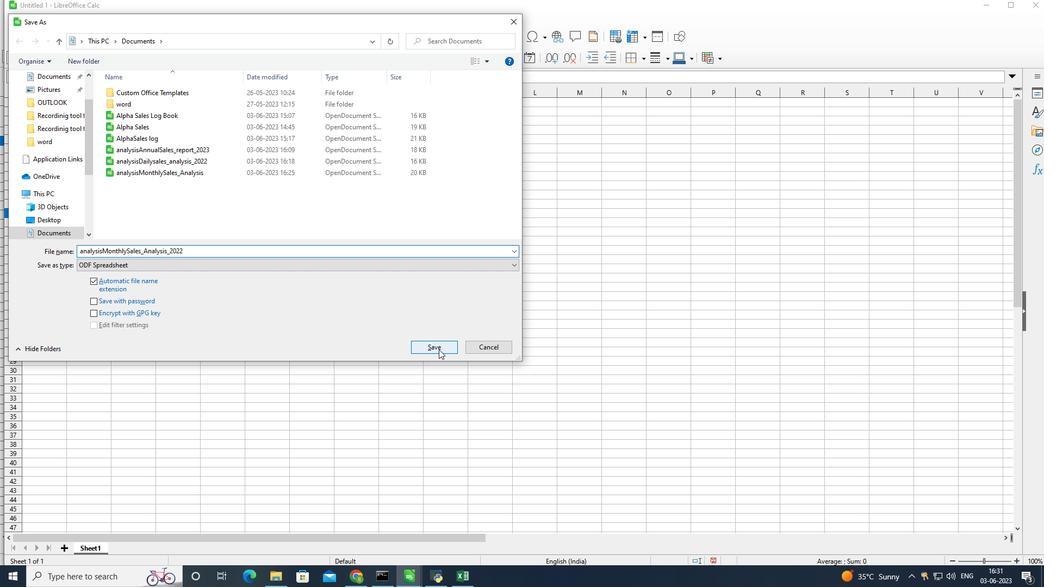
Action: Mouse moved to (549, 318)
Screenshot: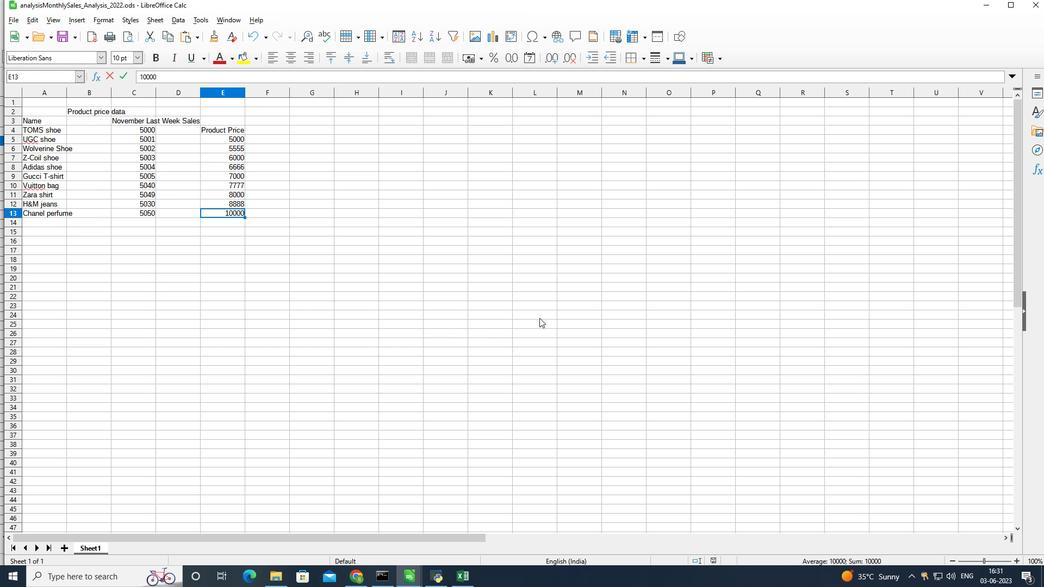 
